 Task: Create a rule when a due date between working days ago is set on a card by me.
Action: Mouse moved to (856, 237)
Screenshot: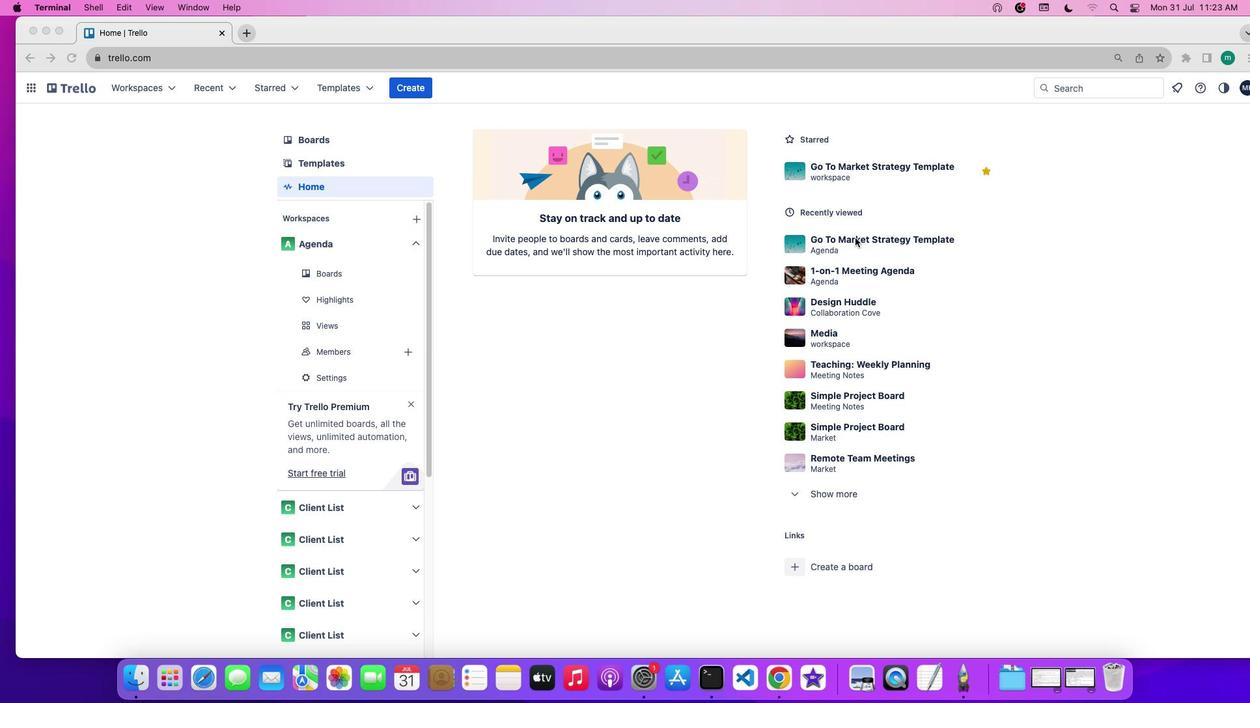 
Action: Mouse pressed left at (856, 237)
Screenshot: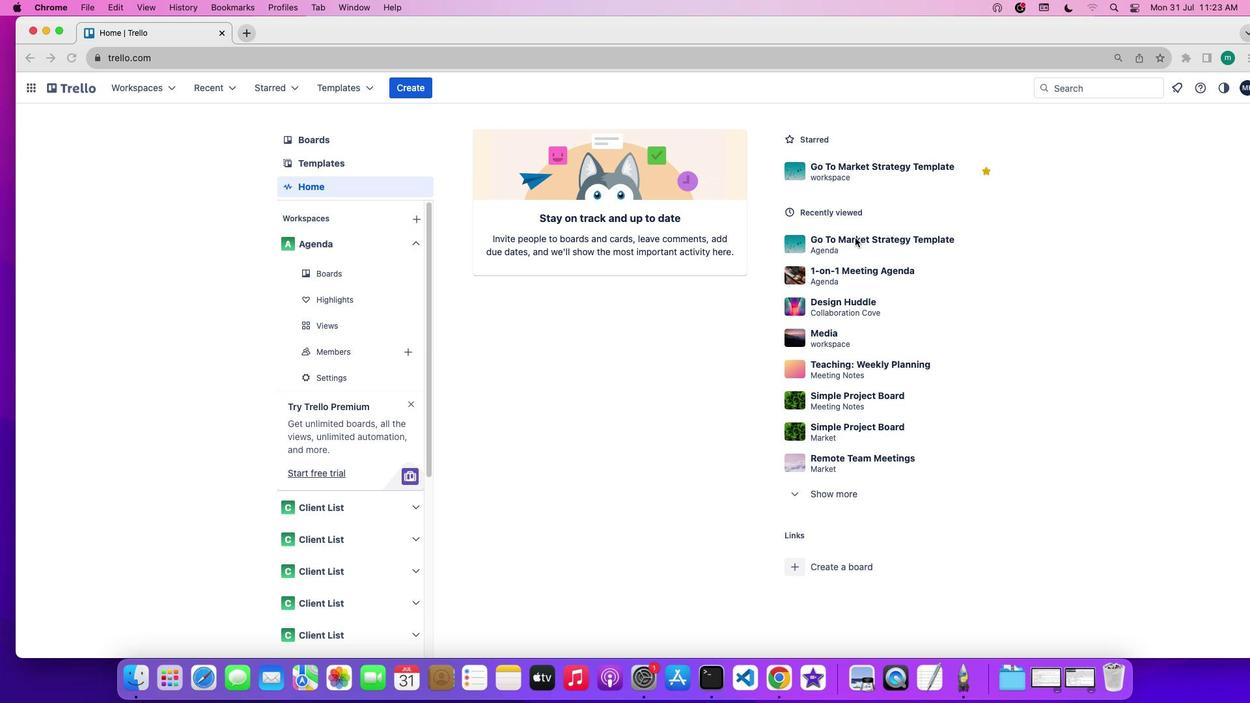 
Action: Mouse pressed left at (856, 237)
Screenshot: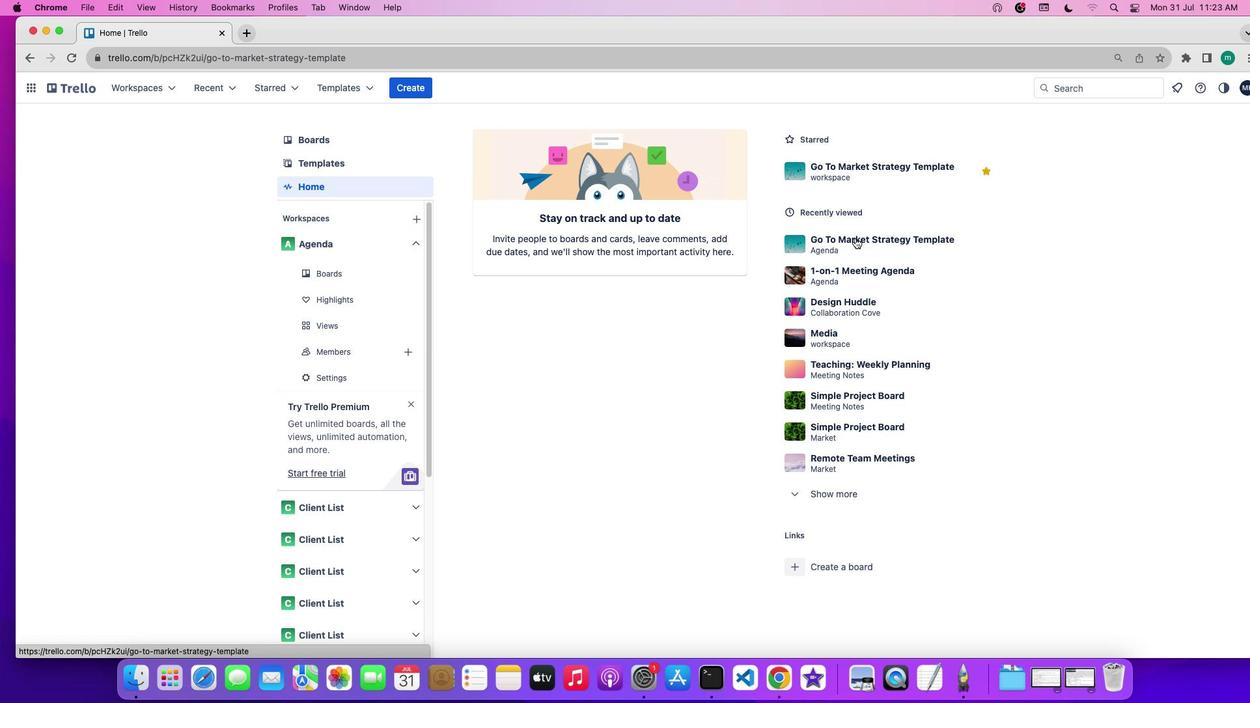 
Action: Mouse moved to (1078, 272)
Screenshot: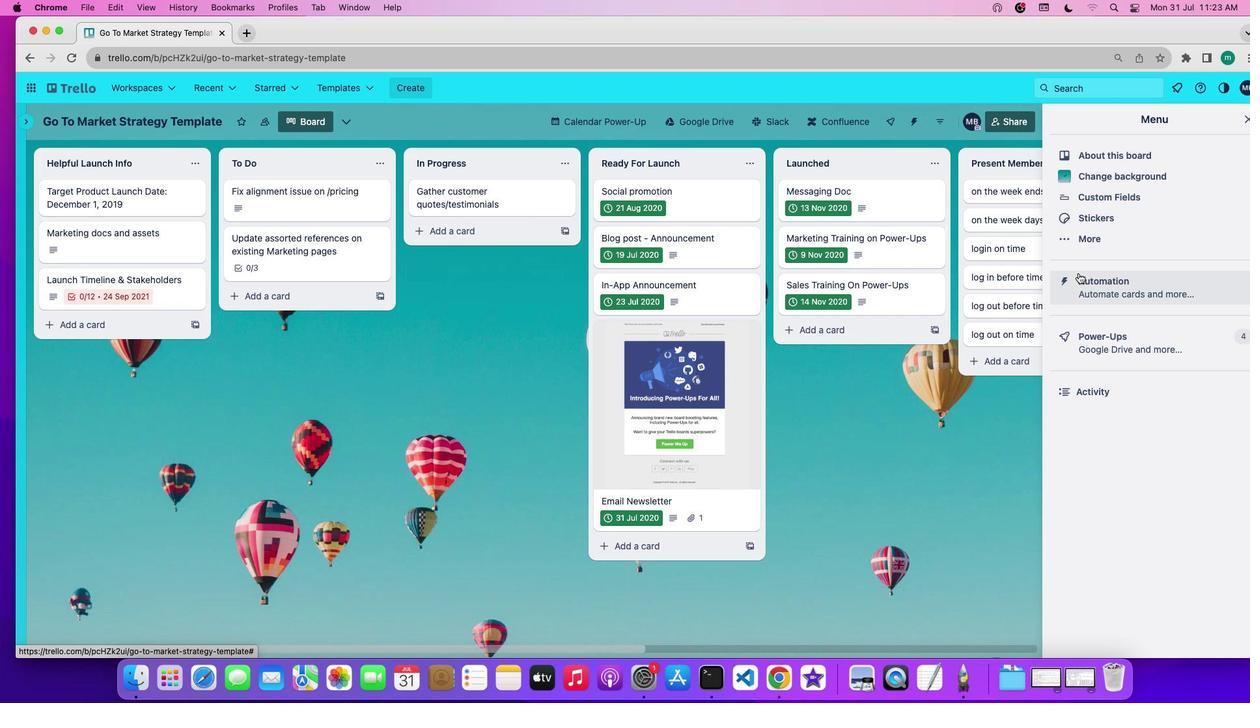 
Action: Mouse pressed left at (1078, 272)
Screenshot: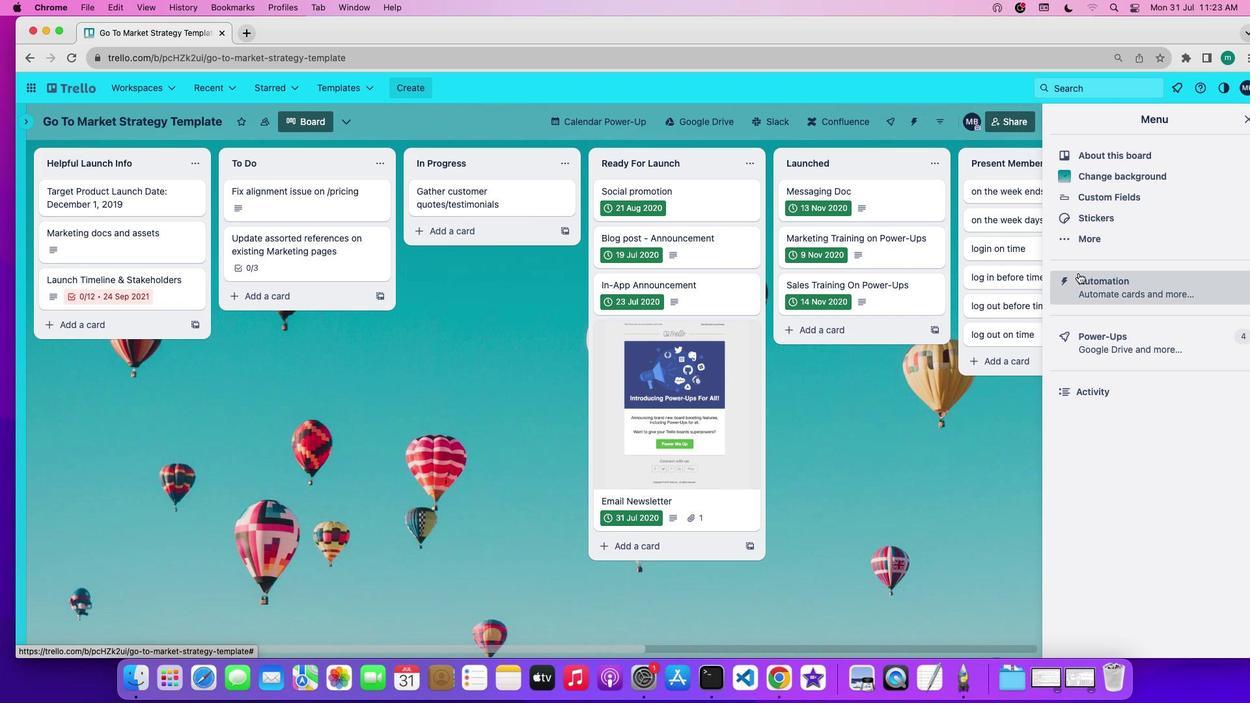 
Action: Mouse moved to (106, 231)
Screenshot: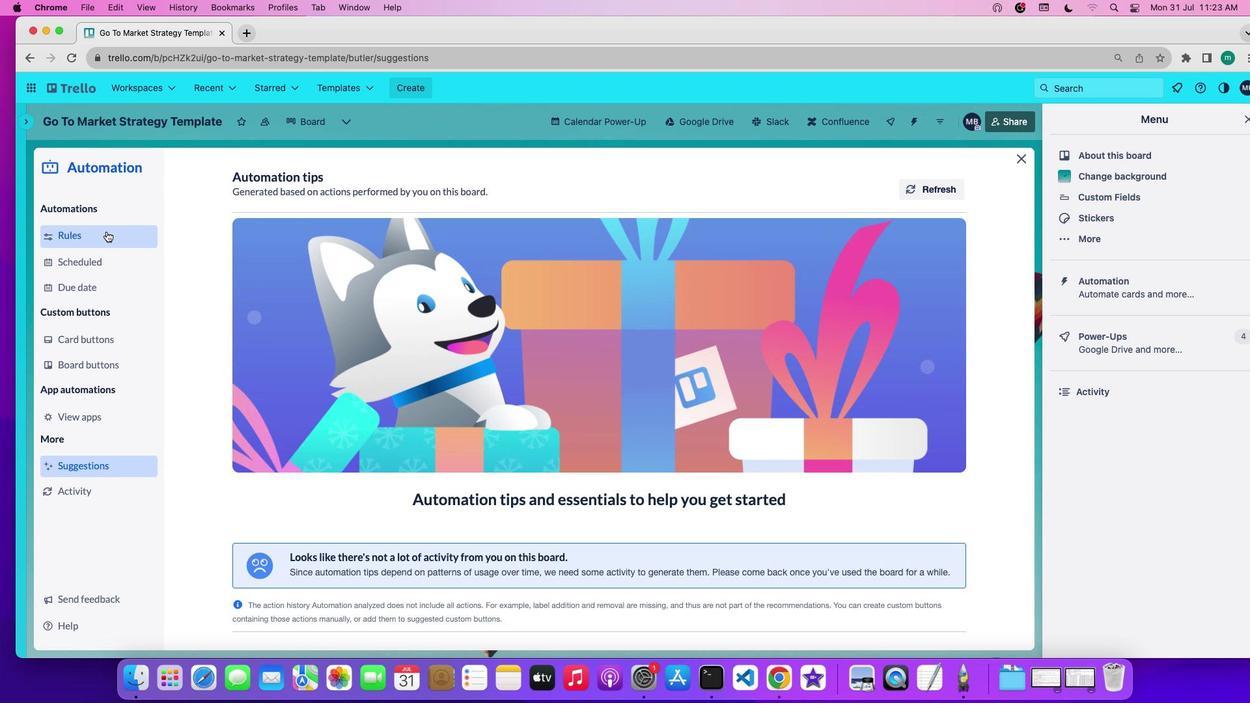 
Action: Mouse pressed left at (106, 231)
Screenshot: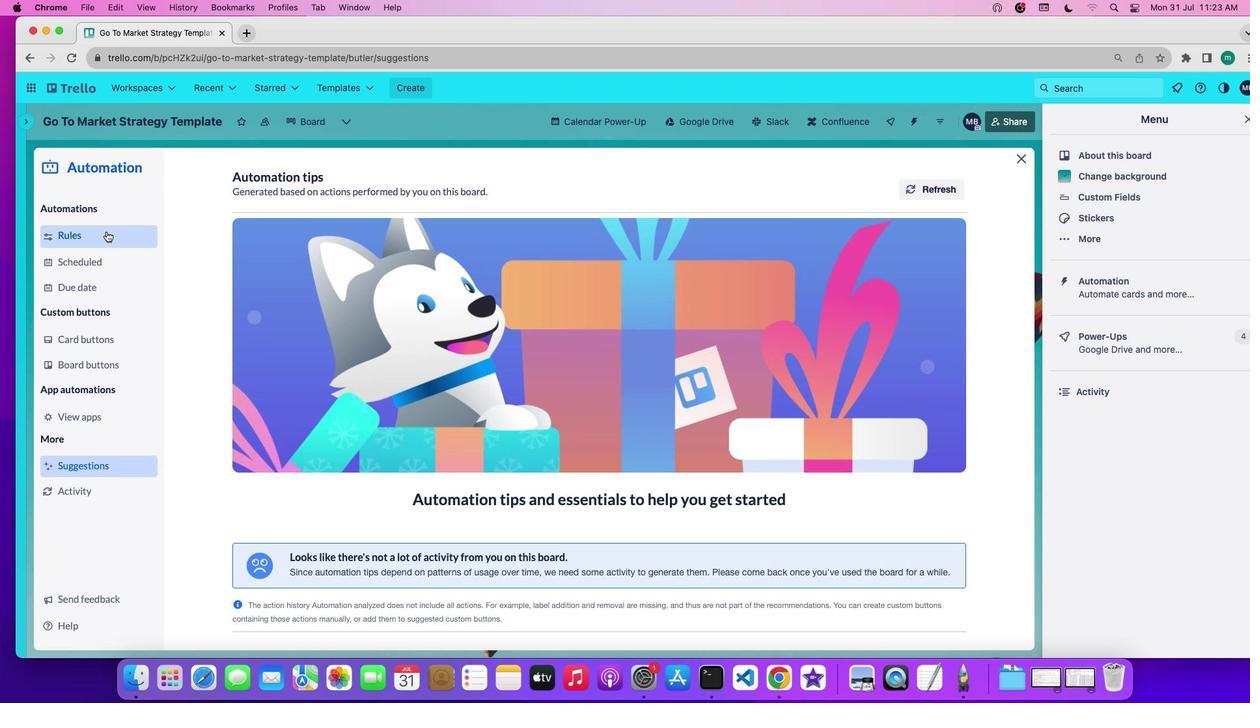 
Action: Mouse moved to (308, 461)
Screenshot: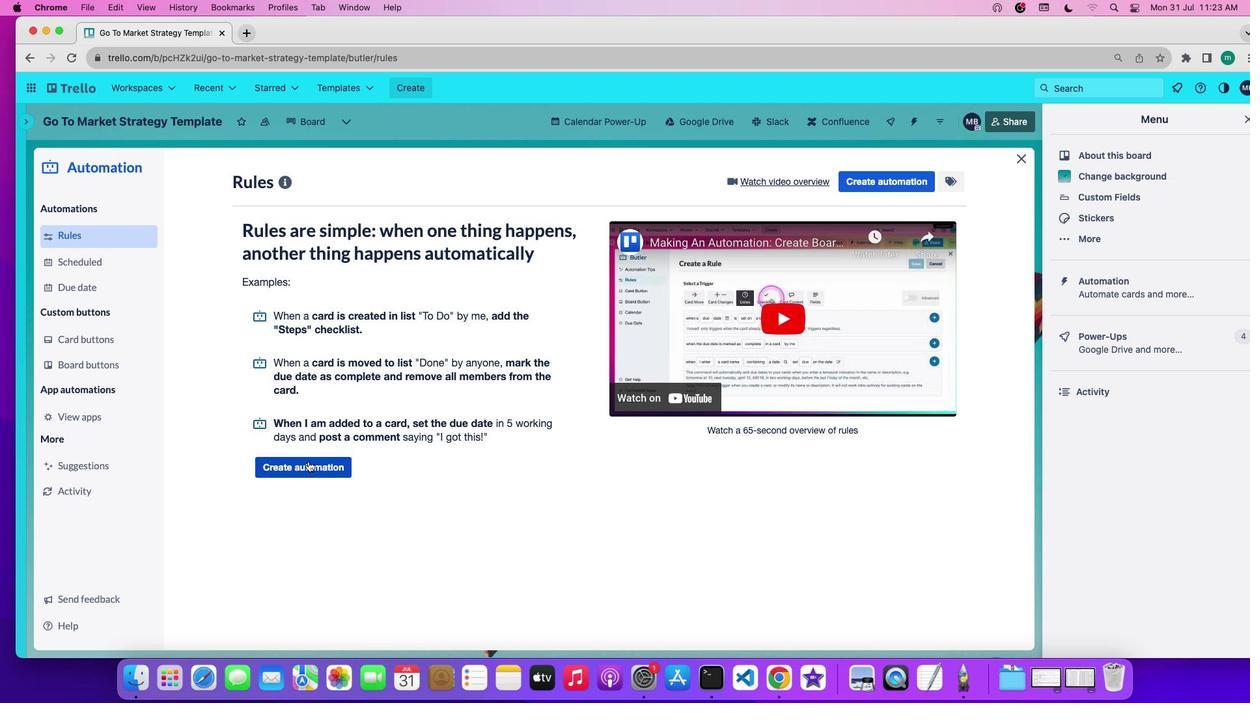 
Action: Mouse pressed left at (308, 461)
Screenshot: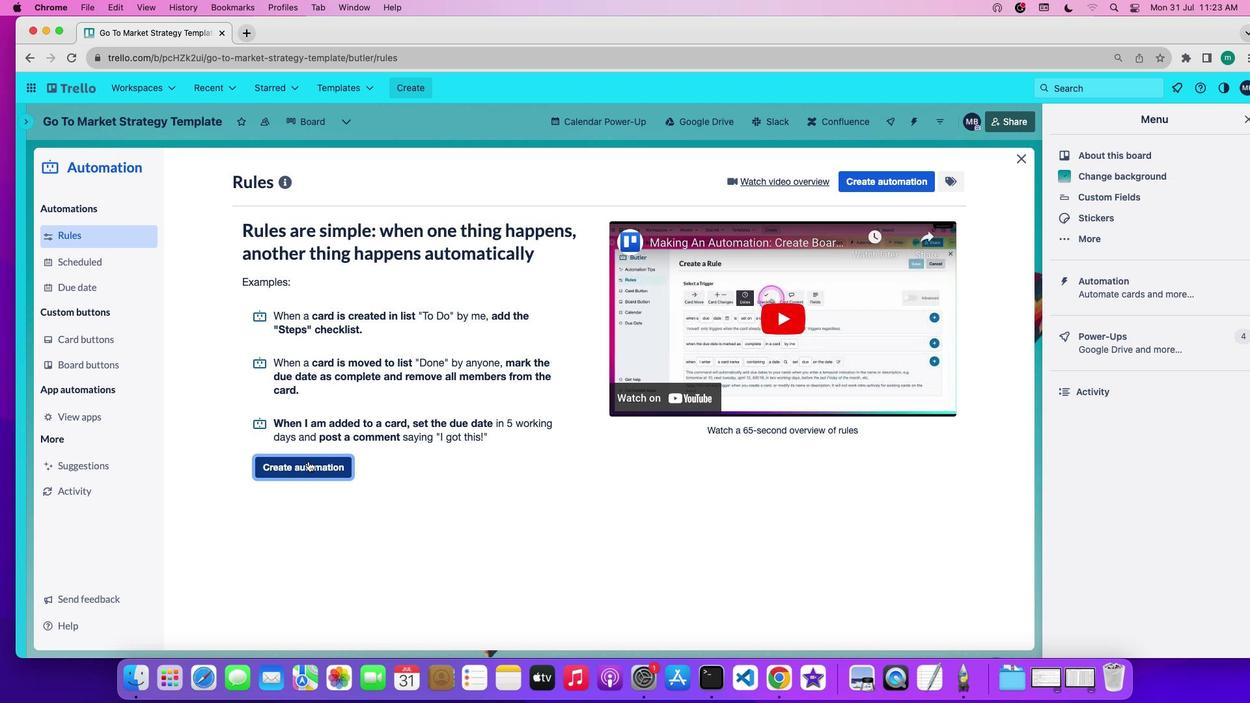 
Action: Mouse moved to (554, 311)
Screenshot: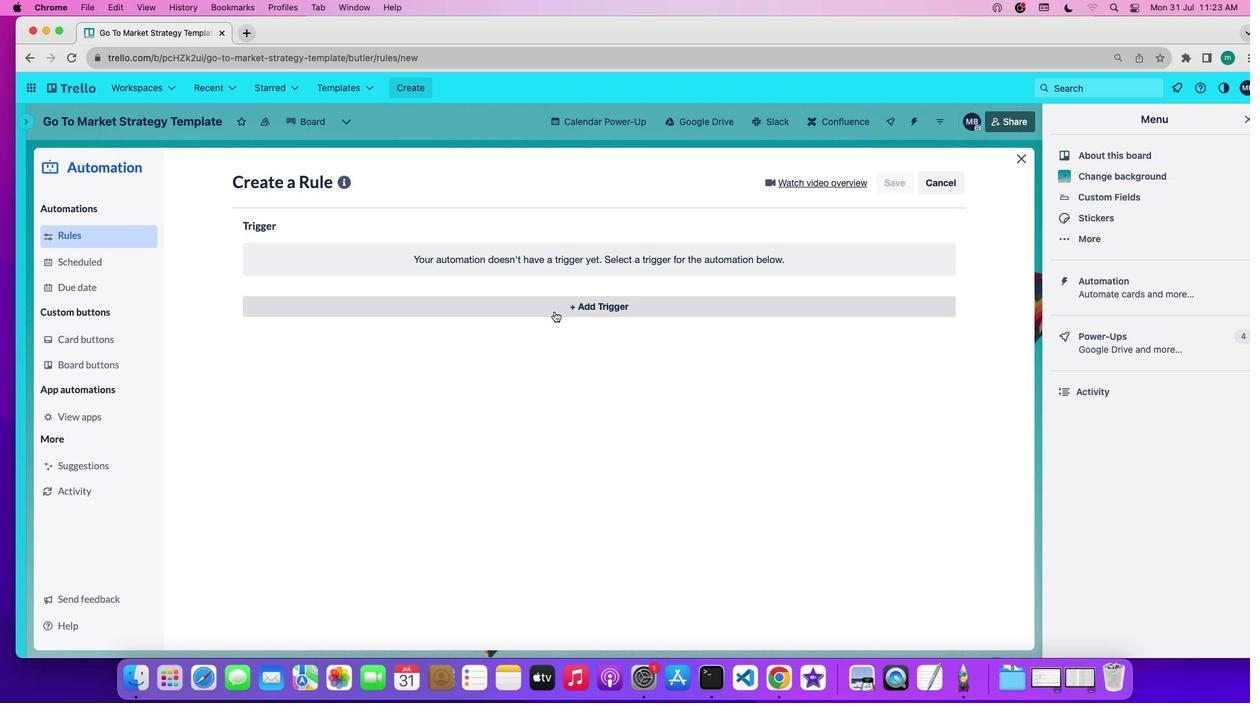 
Action: Mouse pressed left at (554, 311)
Screenshot: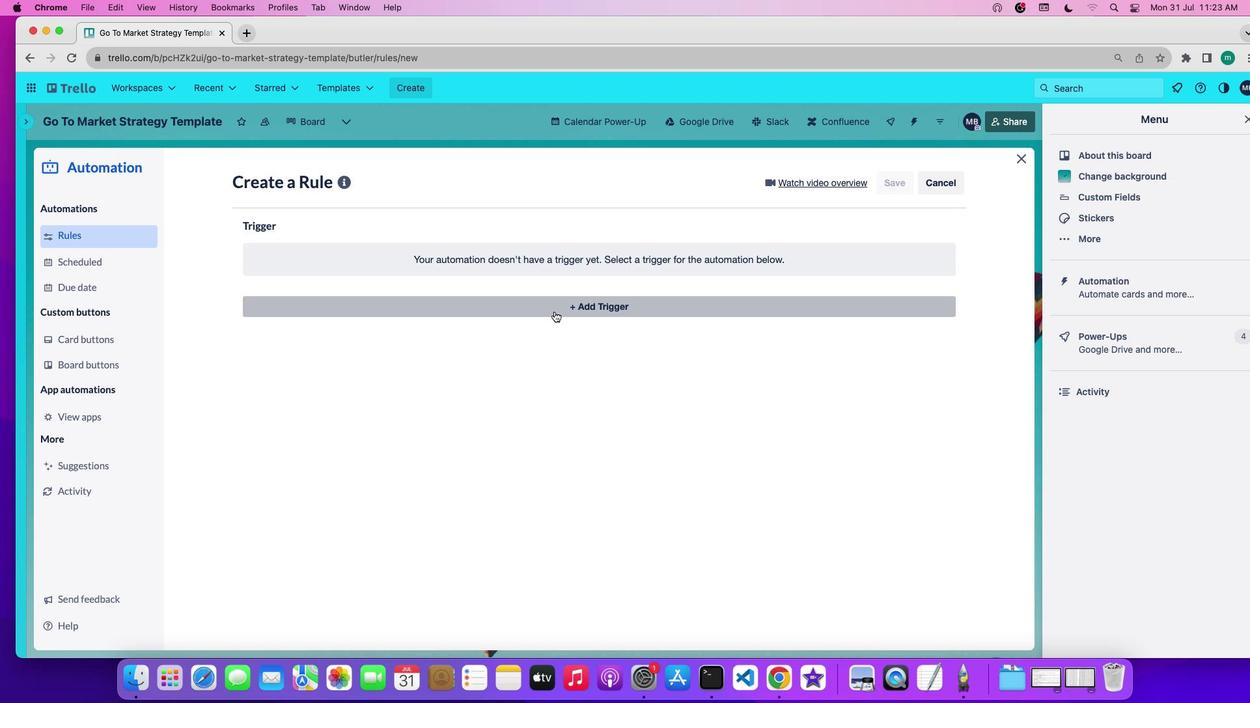 
Action: Mouse moved to (388, 343)
Screenshot: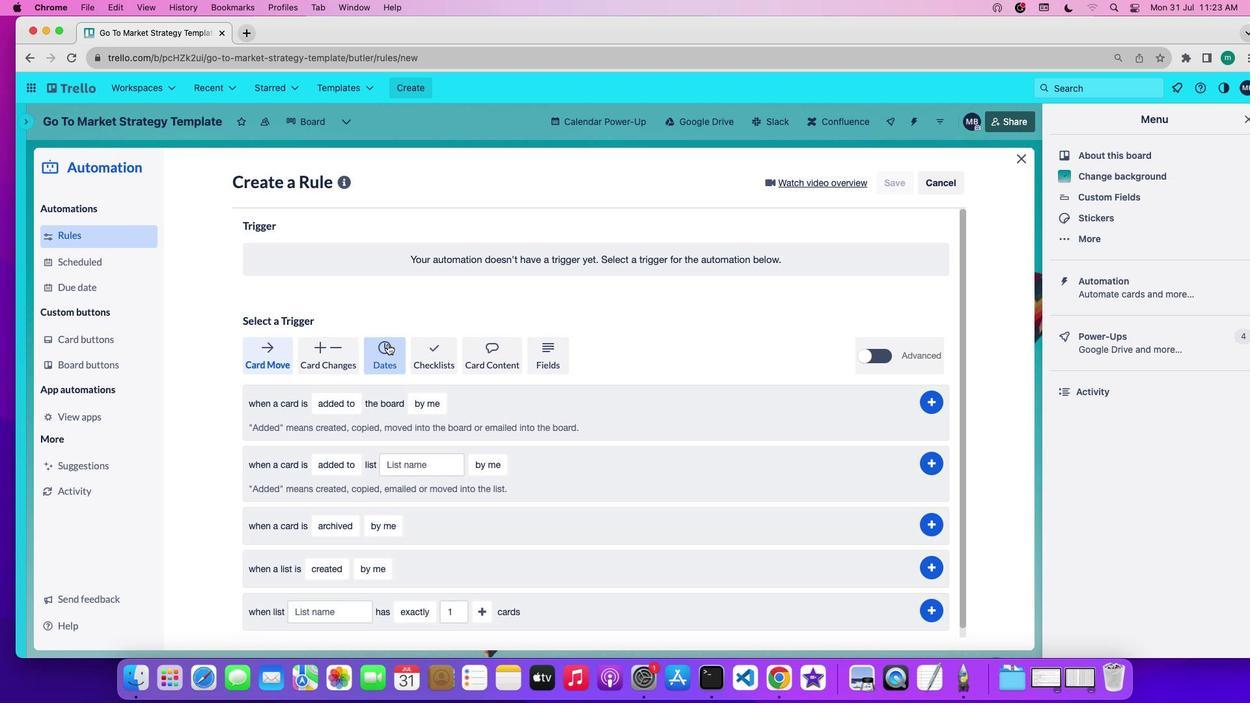 
Action: Mouse pressed left at (388, 343)
Screenshot: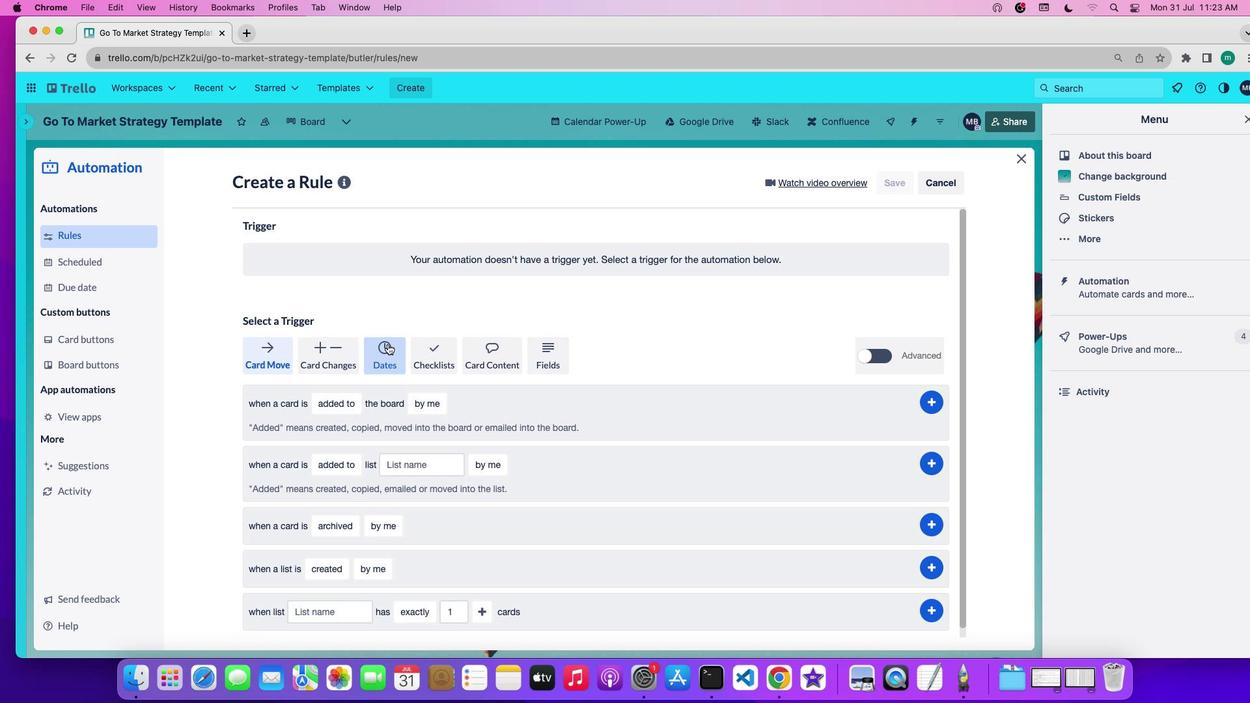 
Action: Mouse moved to (299, 398)
Screenshot: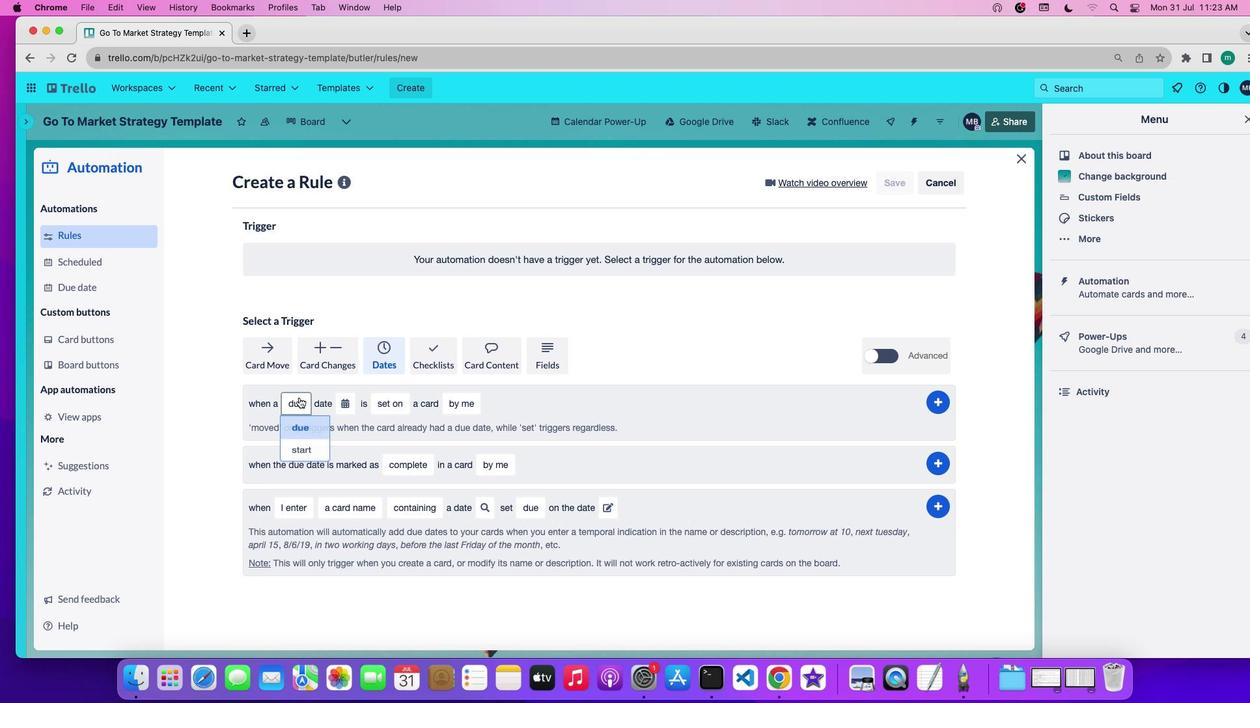 
Action: Mouse pressed left at (299, 398)
Screenshot: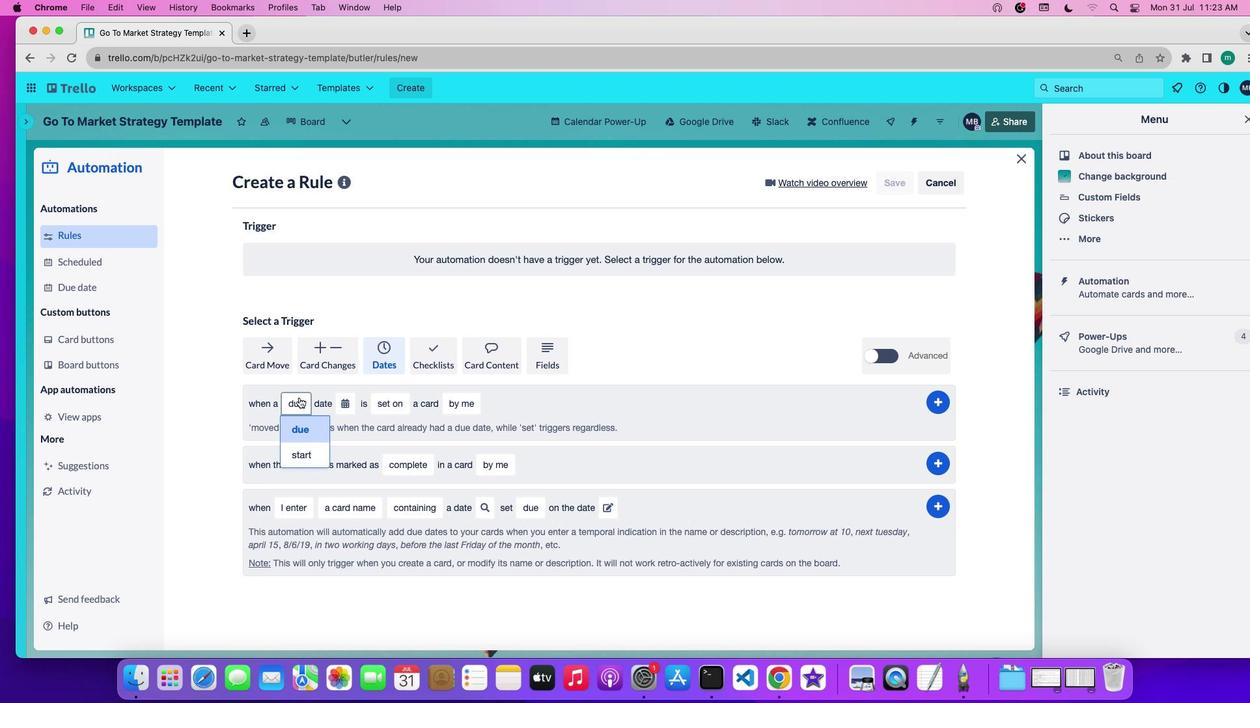 
Action: Mouse moved to (302, 430)
Screenshot: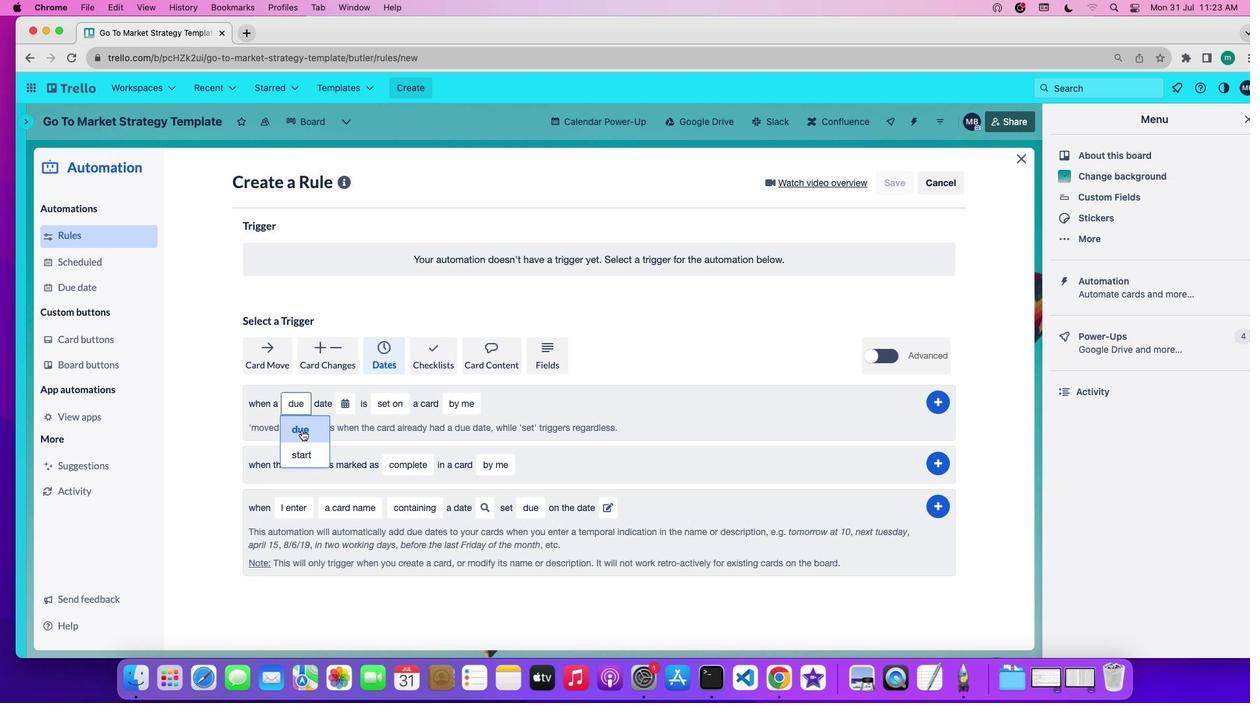 
Action: Mouse pressed left at (302, 430)
Screenshot: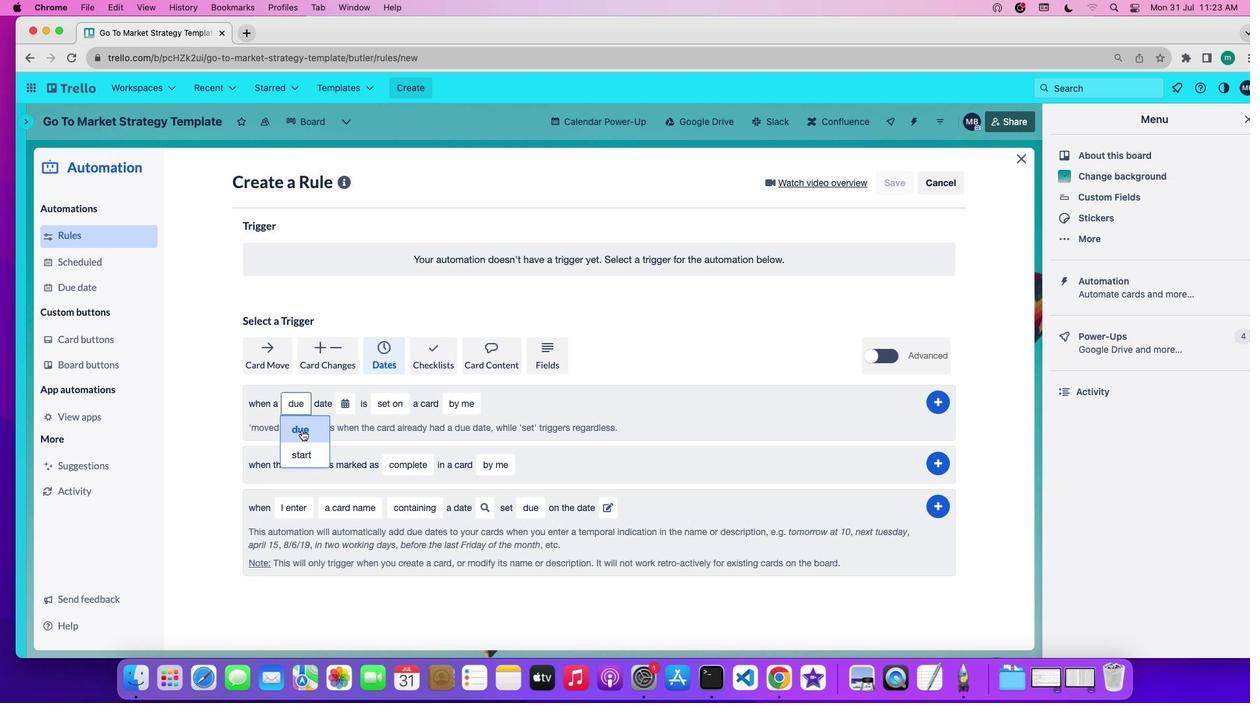 
Action: Mouse moved to (342, 405)
Screenshot: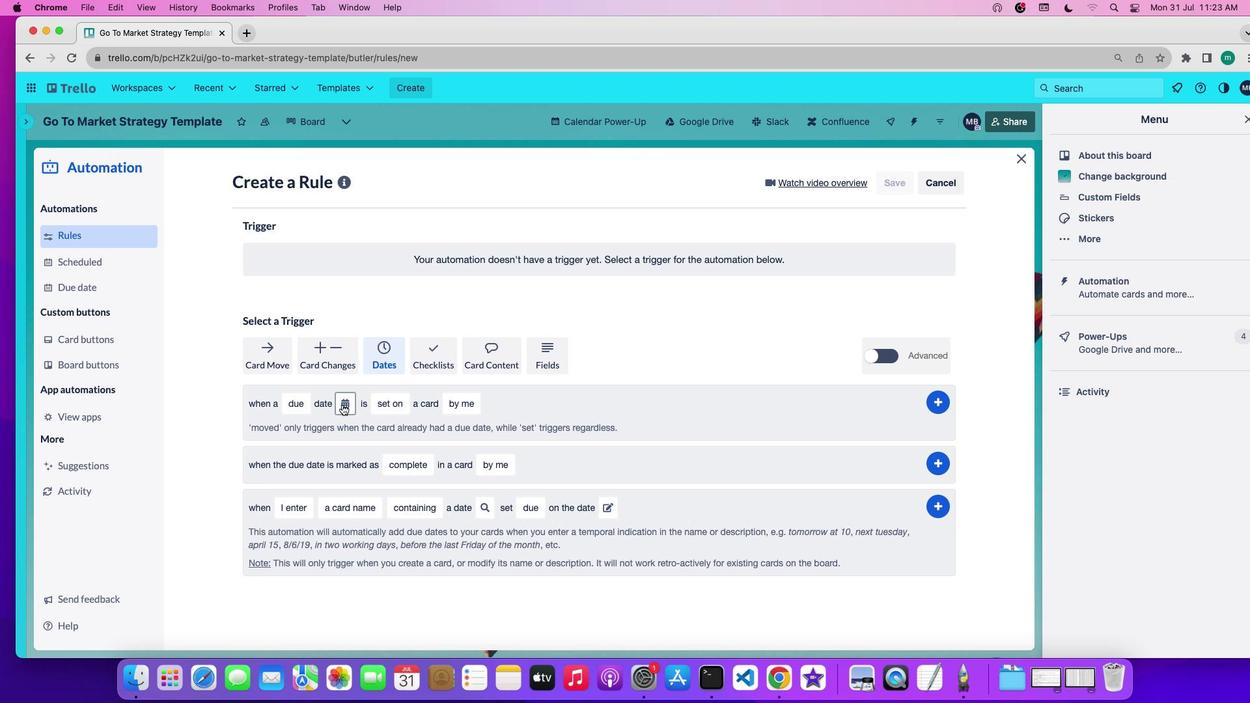 
Action: Mouse pressed left at (342, 405)
Screenshot: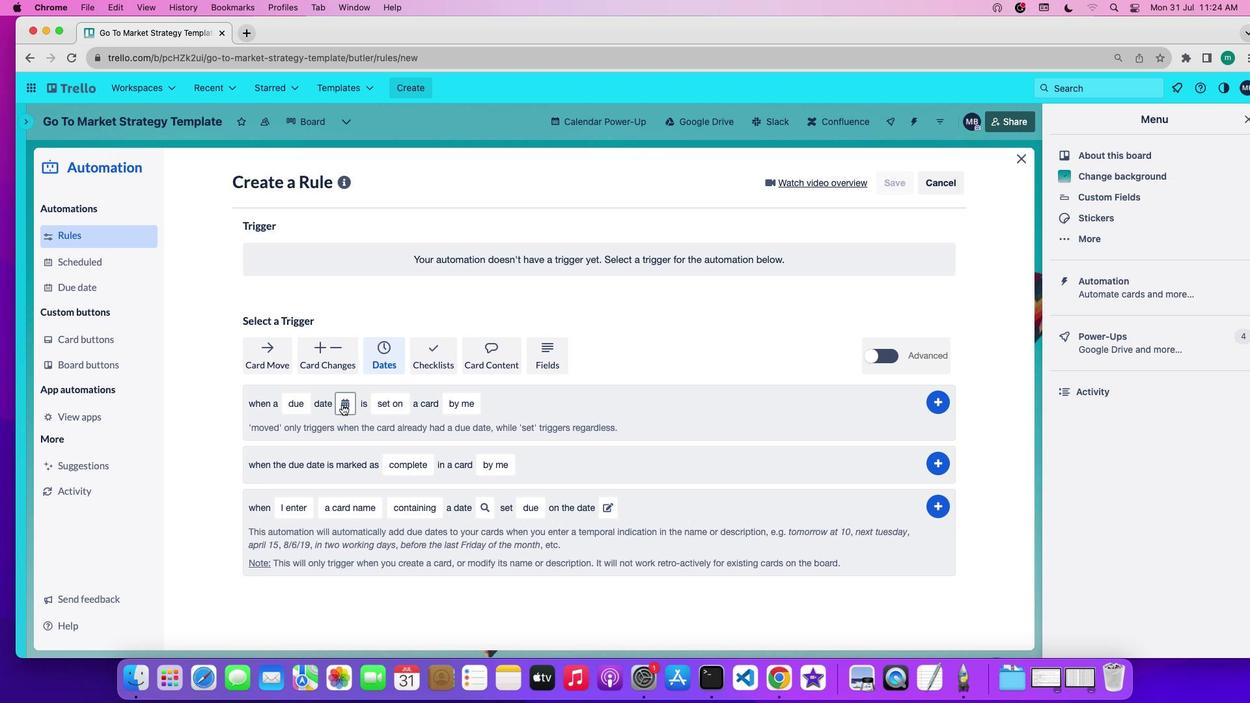 
Action: Mouse moved to (376, 580)
Screenshot: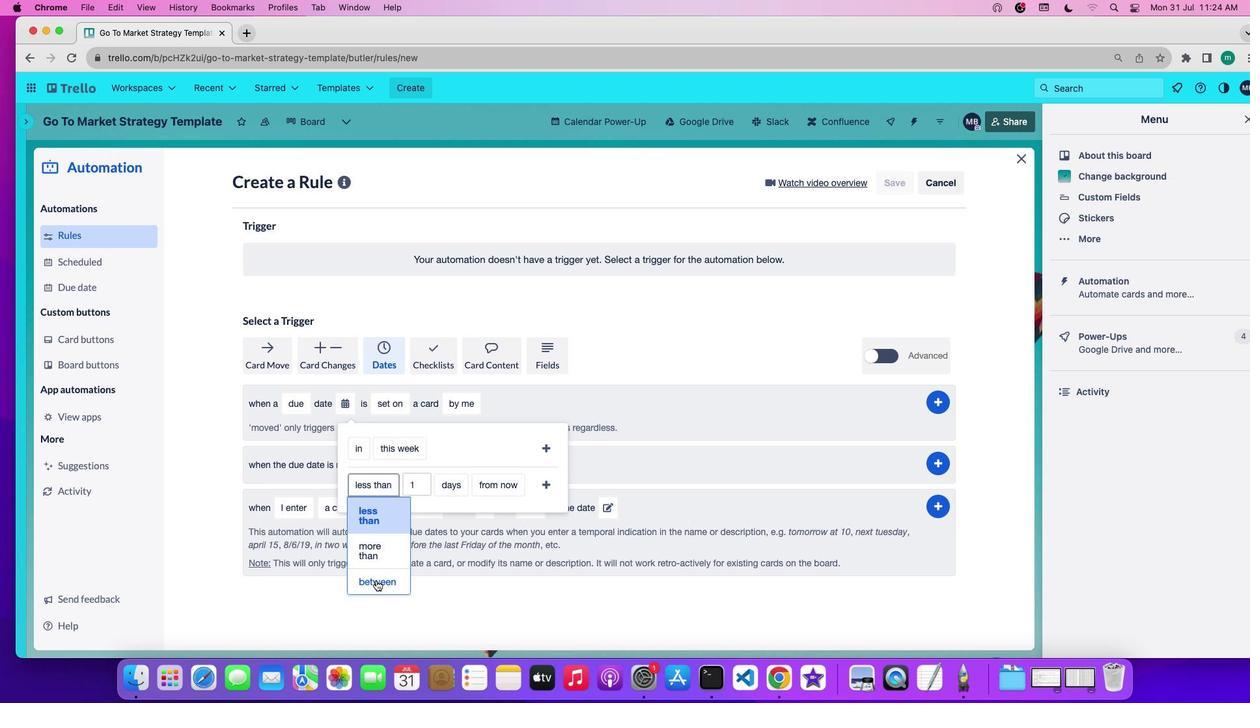 
Action: Mouse pressed left at (376, 580)
Screenshot: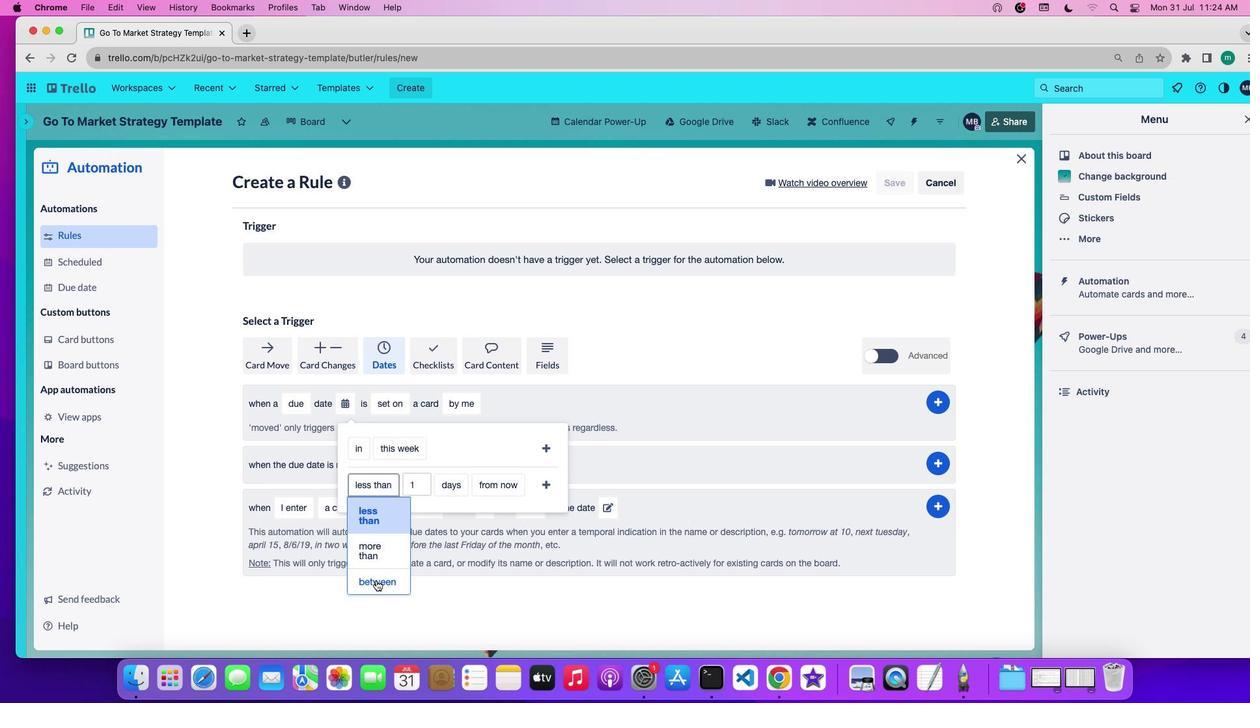 
Action: Mouse moved to (504, 489)
Screenshot: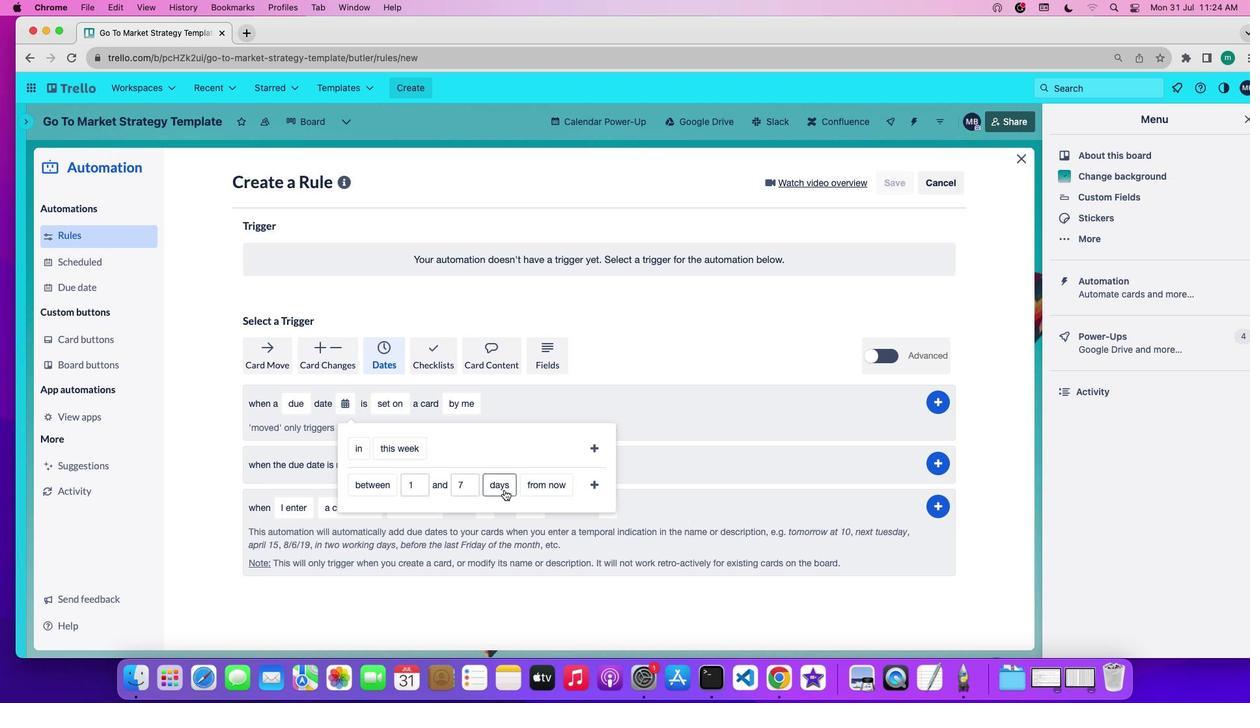 
Action: Mouse pressed left at (504, 489)
Screenshot: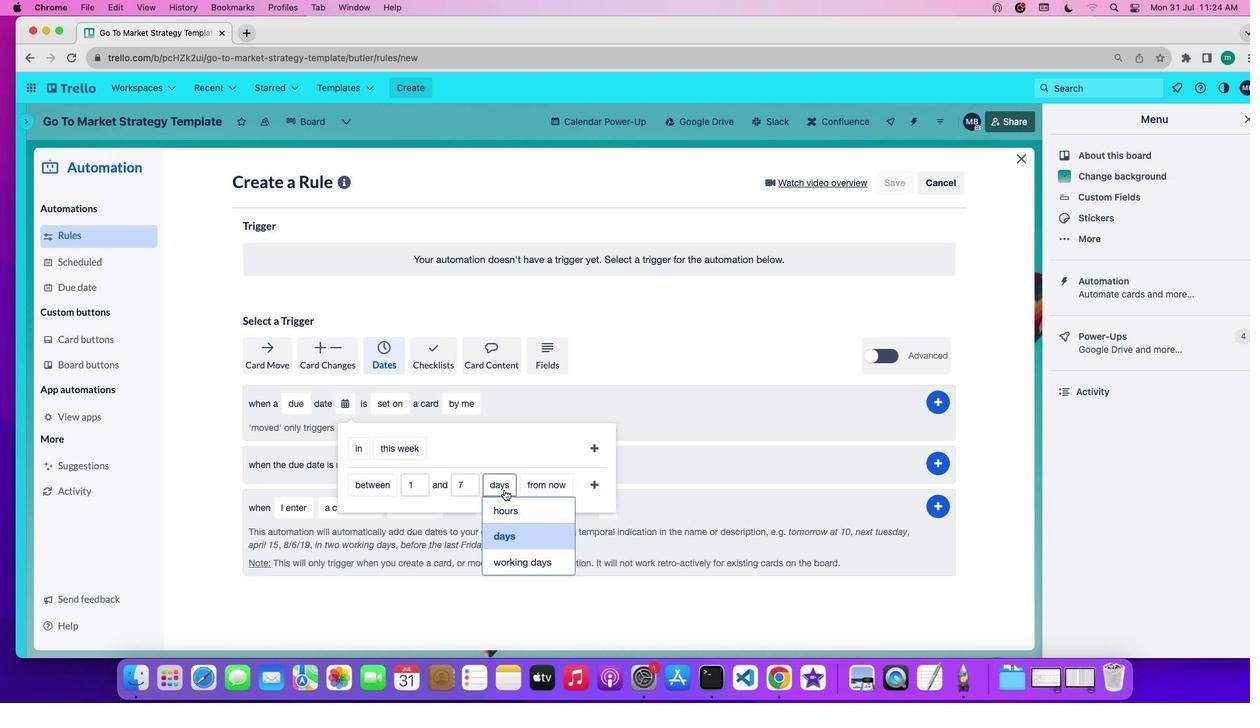 
Action: Mouse moved to (513, 542)
Screenshot: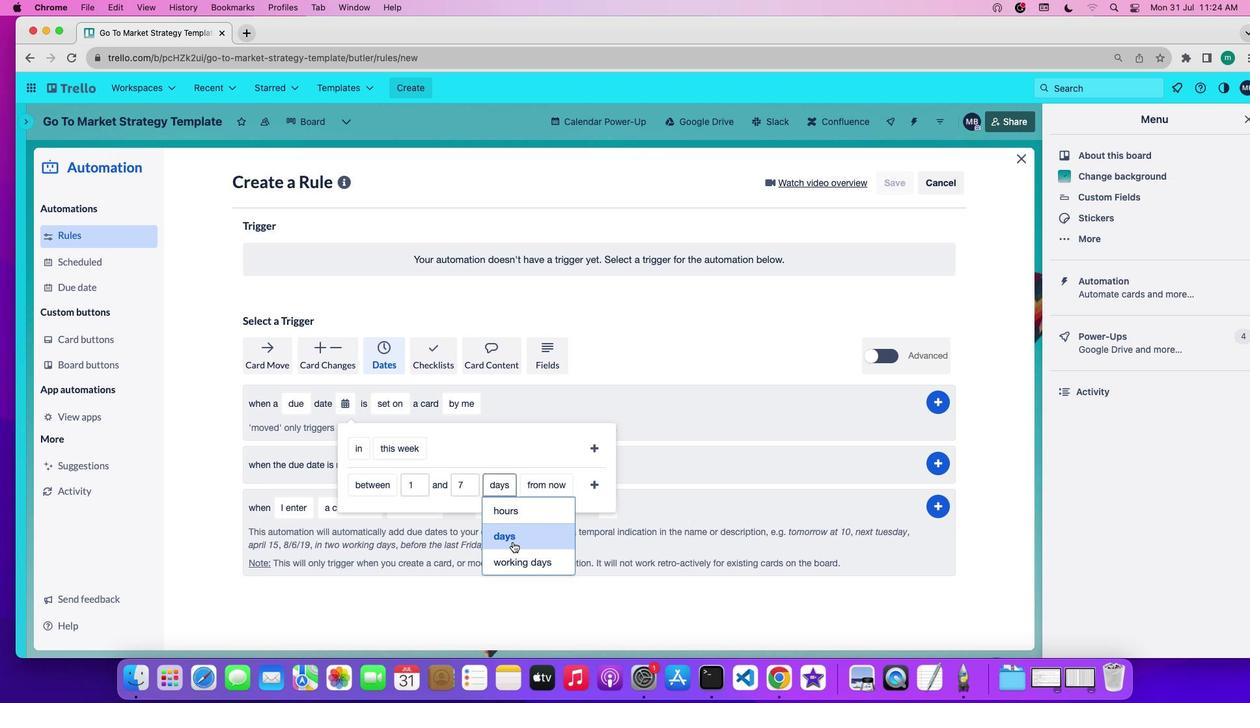 
Action: Mouse pressed left at (513, 542)
Screenshot: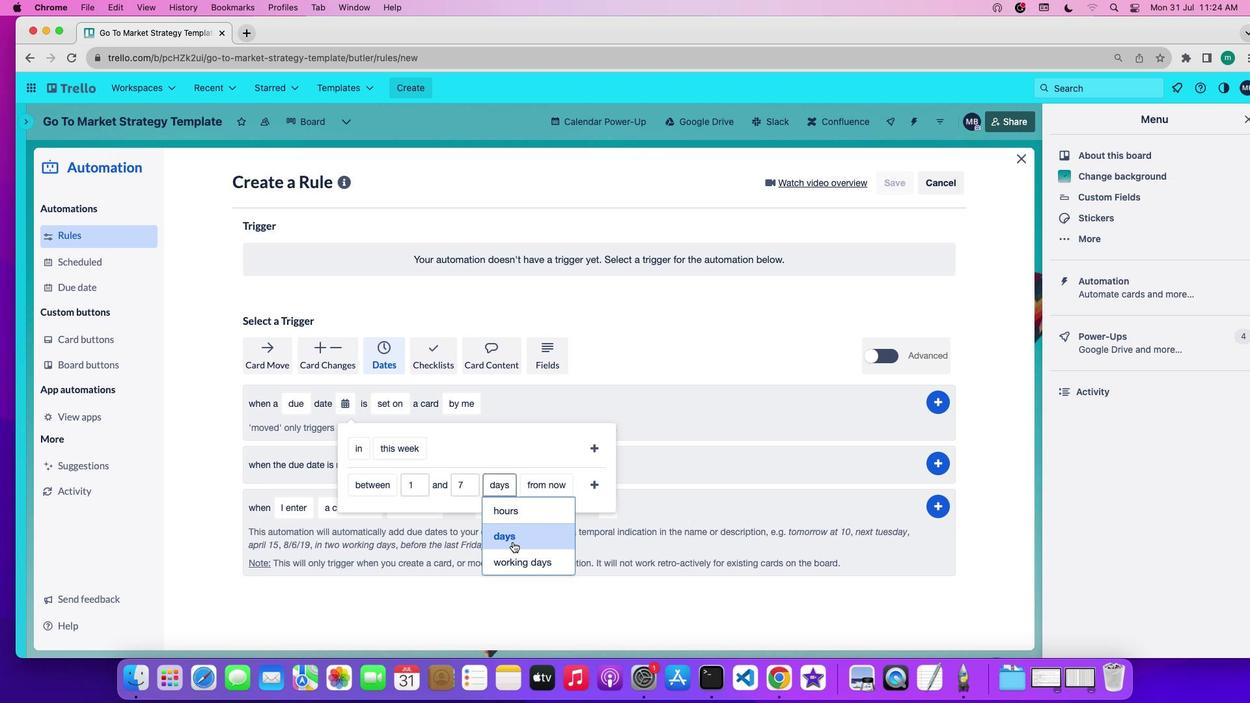 
Action: Mouse moved to (542, 490)
Screenshot: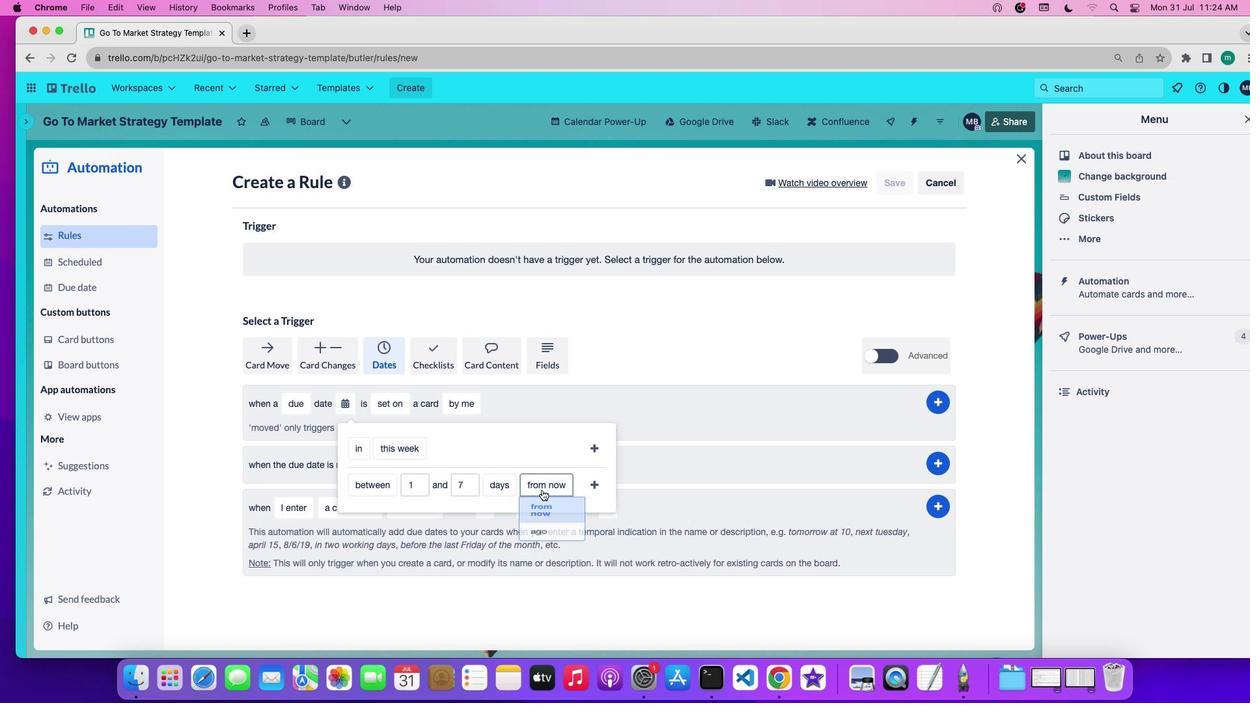 
Action: Mouse pressed left at (542, 490)
Screenshot: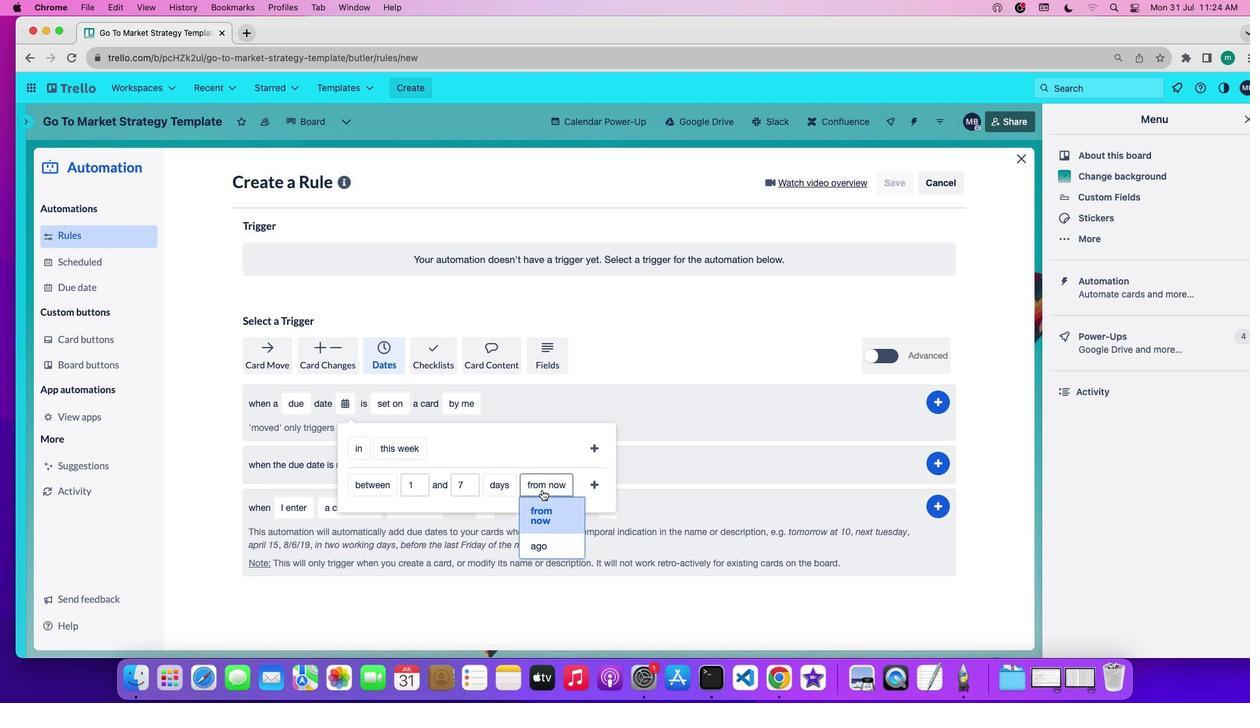 
Action: Mouse moved to (542, 547)
Screenshot: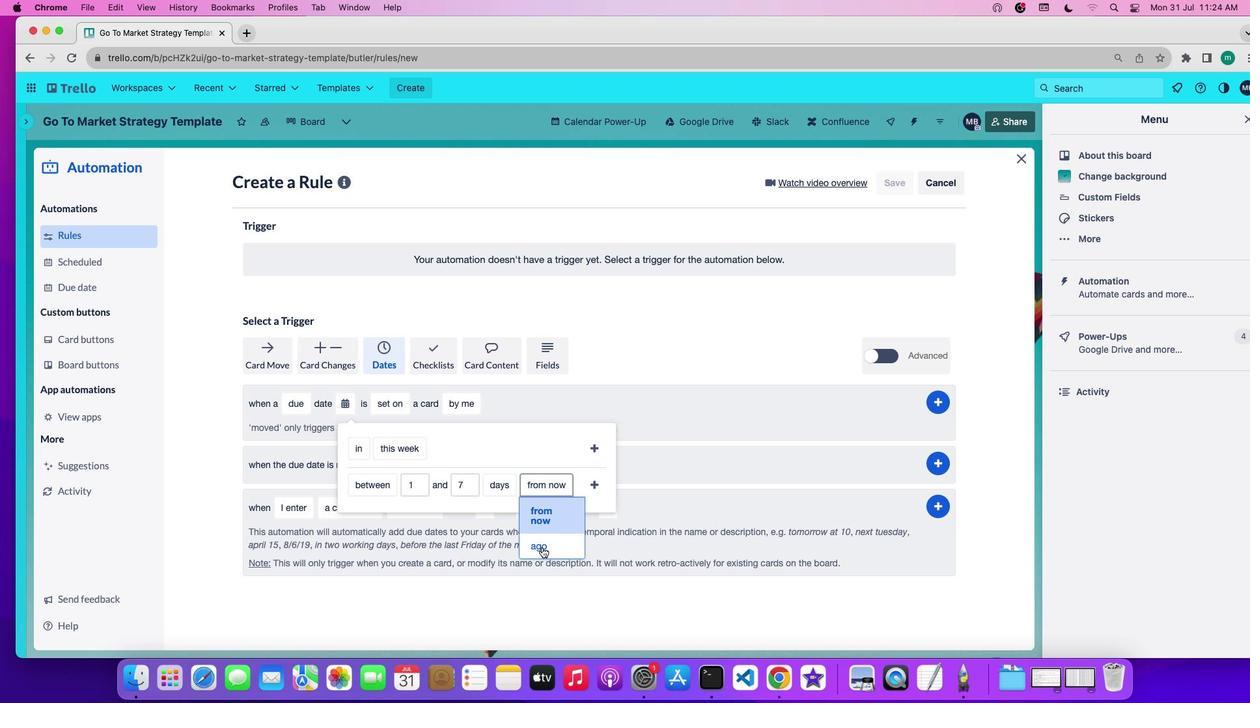 
Action: Mouse pressed left at (542, 547)
Screenshot: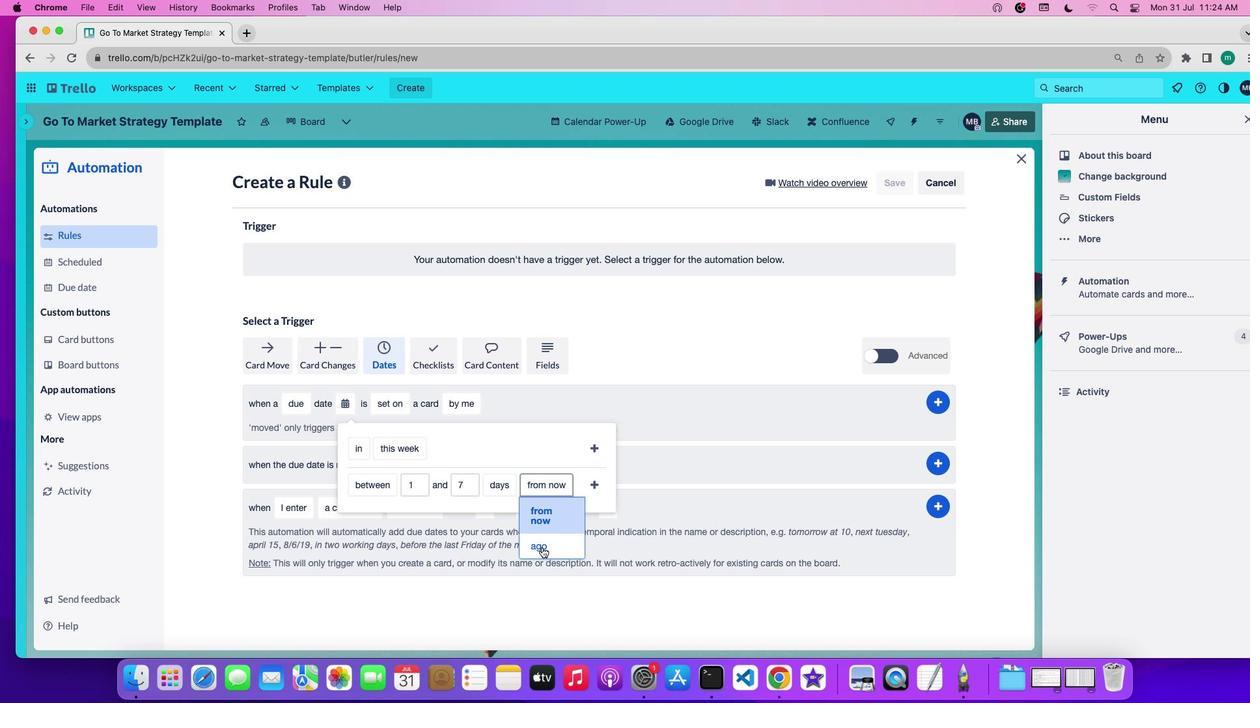 
Action: Mouse moved to (573, 480)
Screenshot: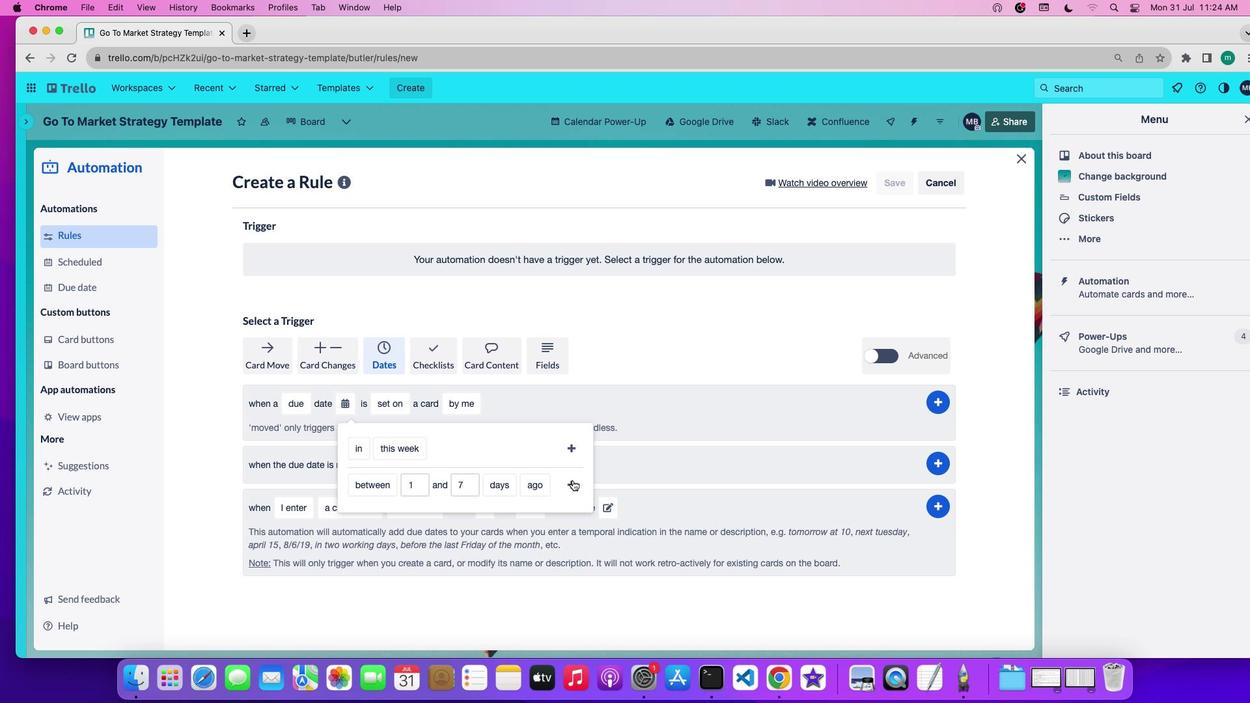 
Action: Mouse pressed left at (573, 480)
Screenshot: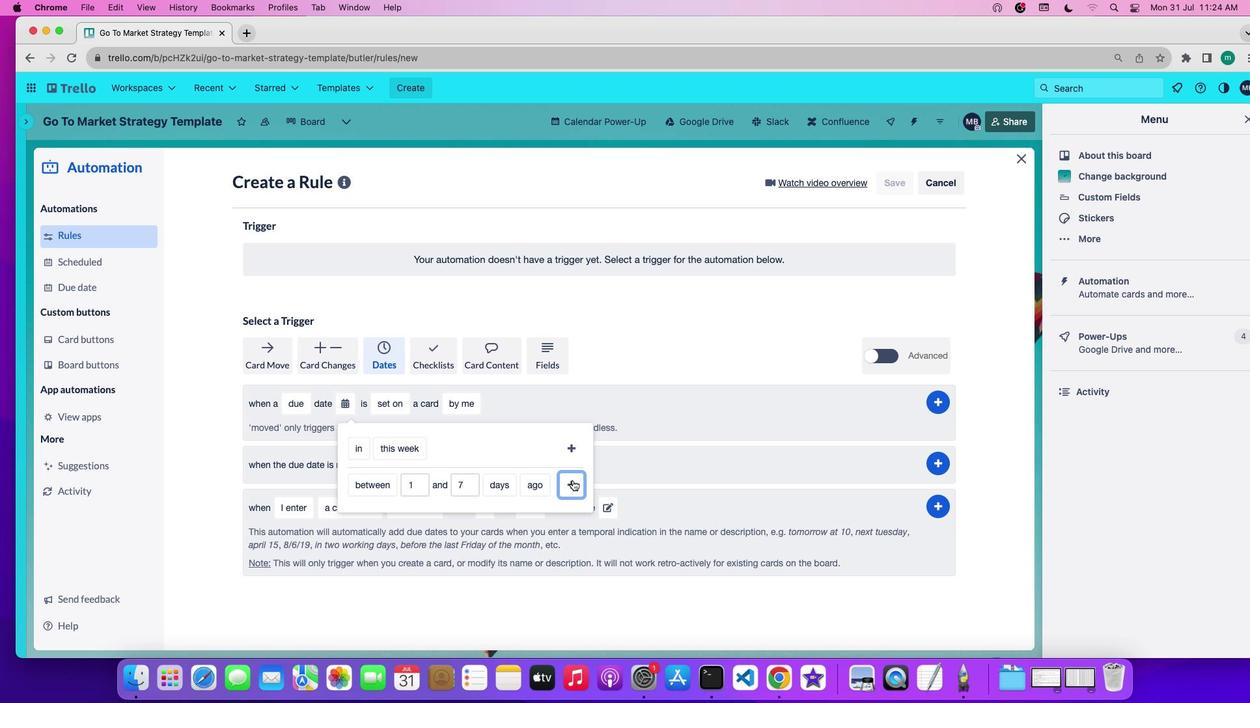 
Action: Mouse moved to (509, 407)
Screenshot: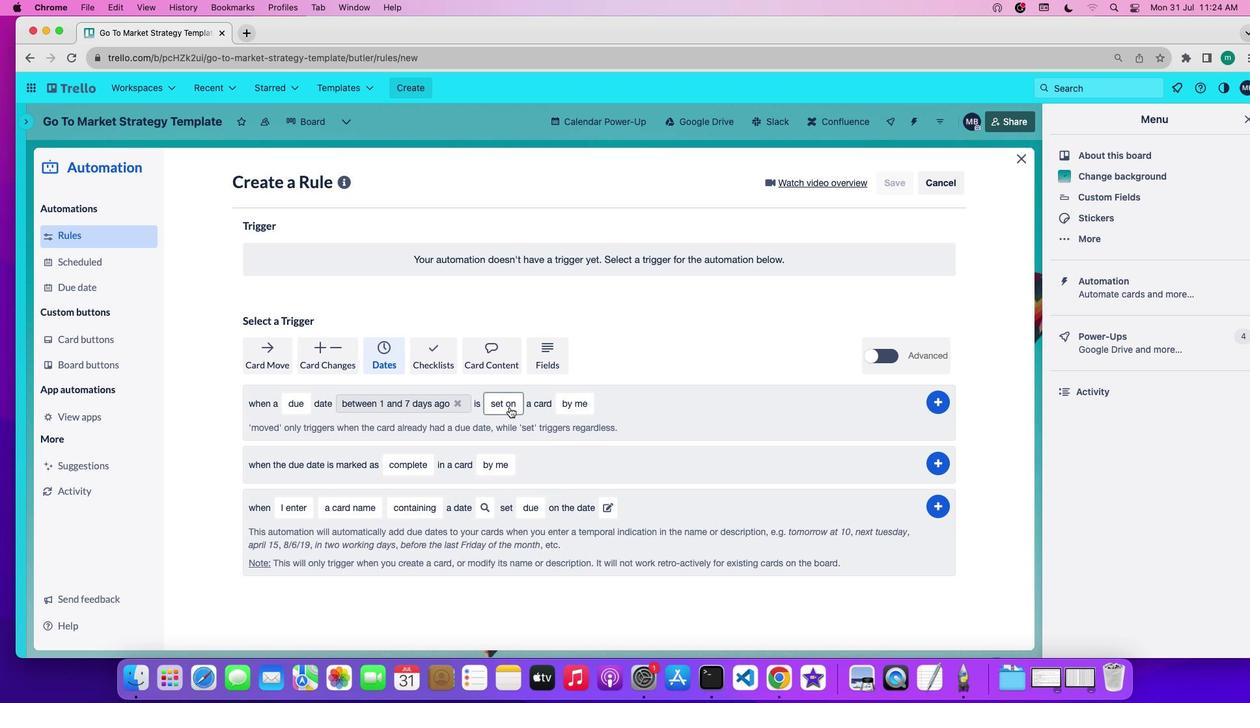 
Action: Mouse pressed left at (509, 407)
Screenshot: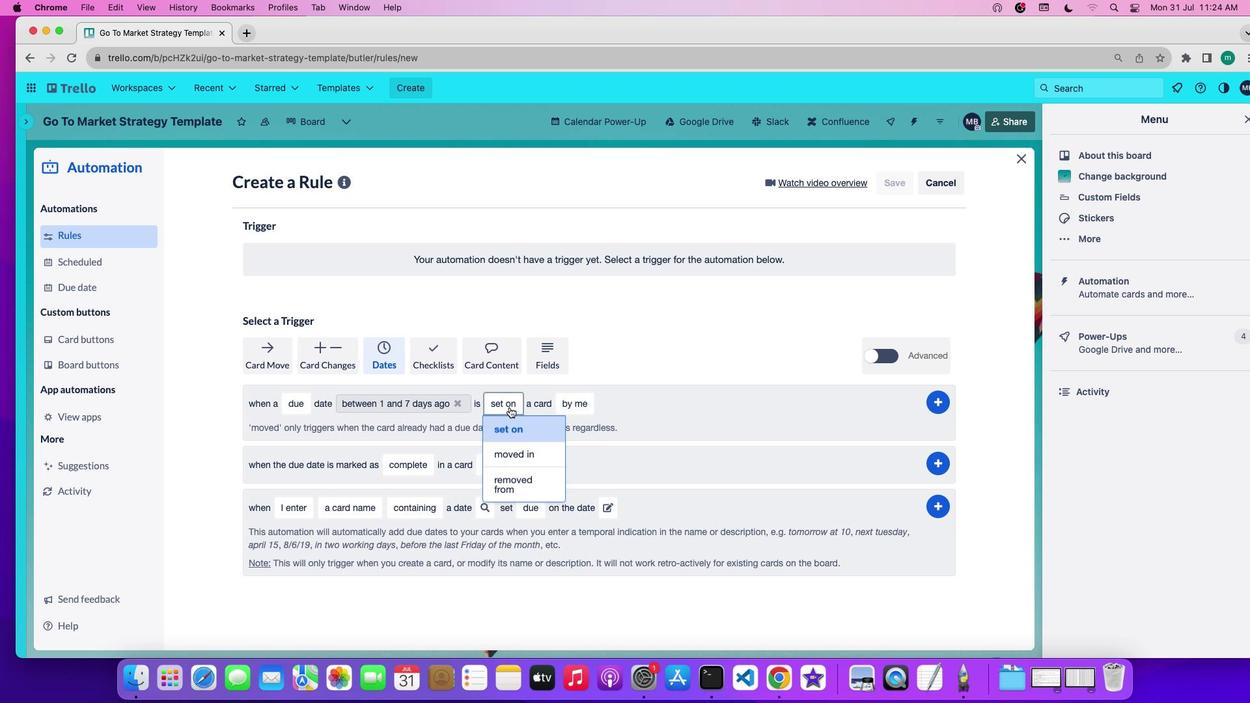 
Action: Mouse moved to (508, 424)
Screenshot: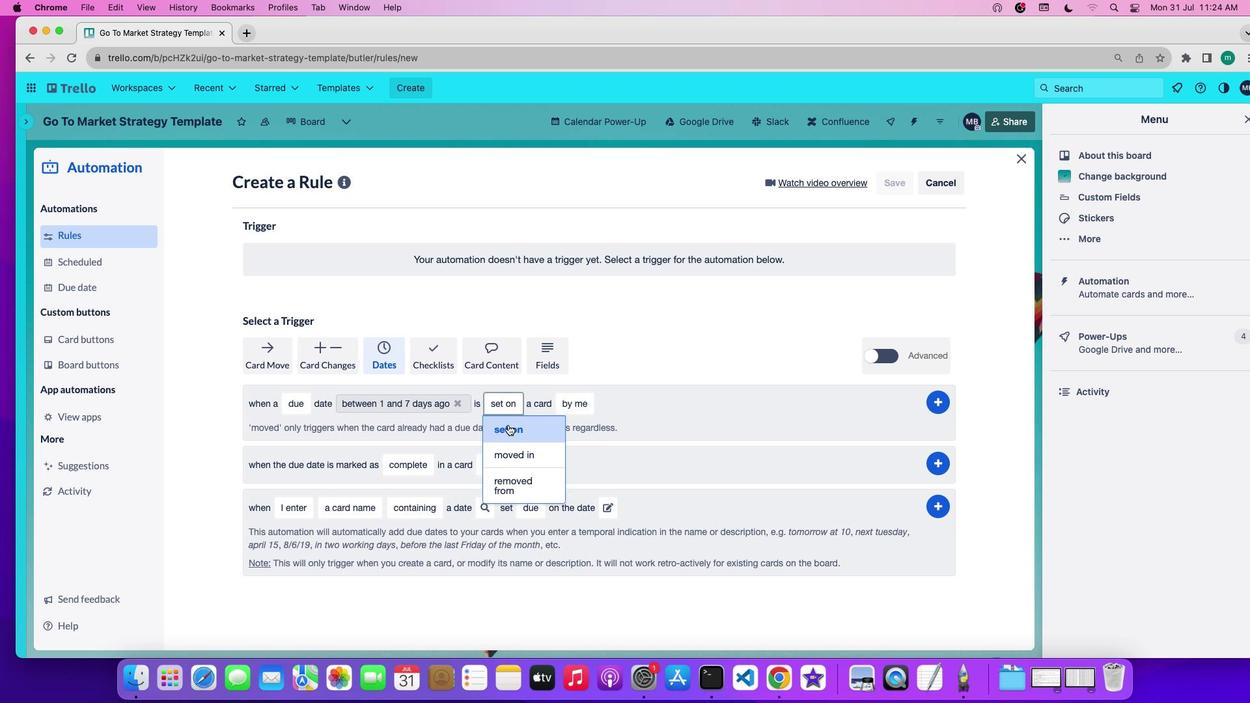 
Action: Mouse pressed left at (508, 424)
Screenshot: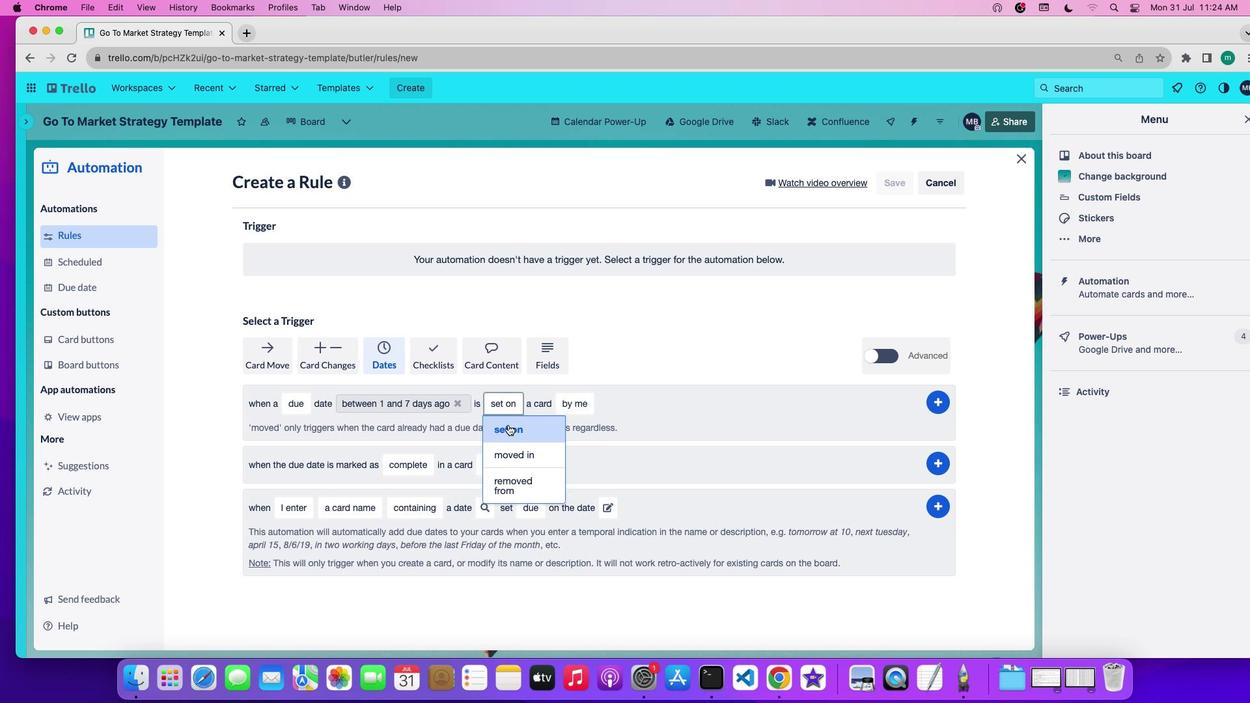 
Action: Mouse moved to (571, 402)
Screenshot: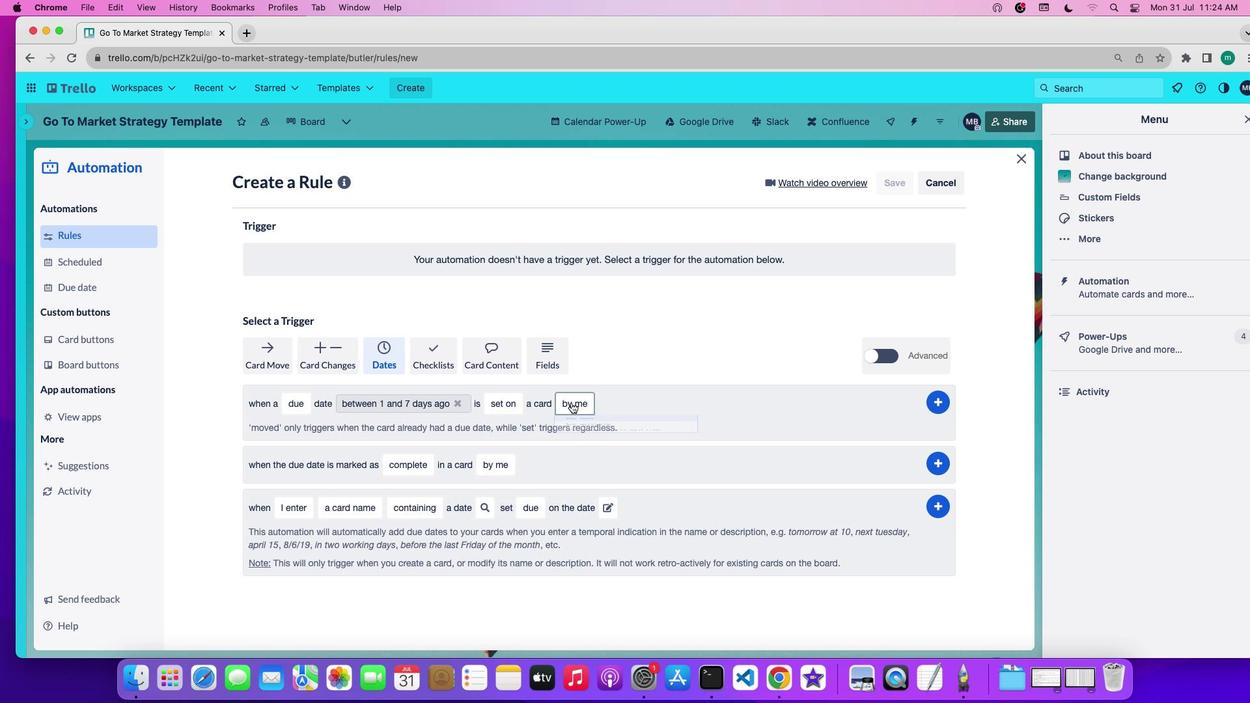 
Action: Mouse pressed left at (571, 402)
Screenshot: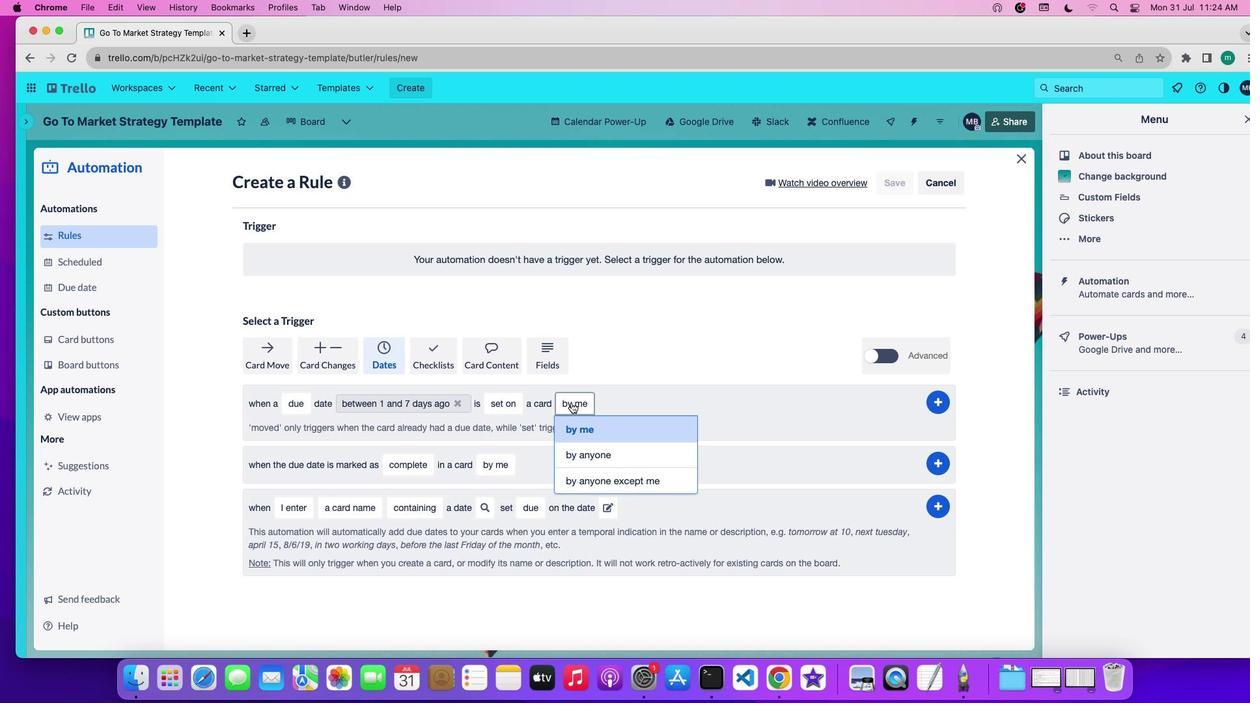 
Action: Mouse moved to (583, 422)
Screenshot: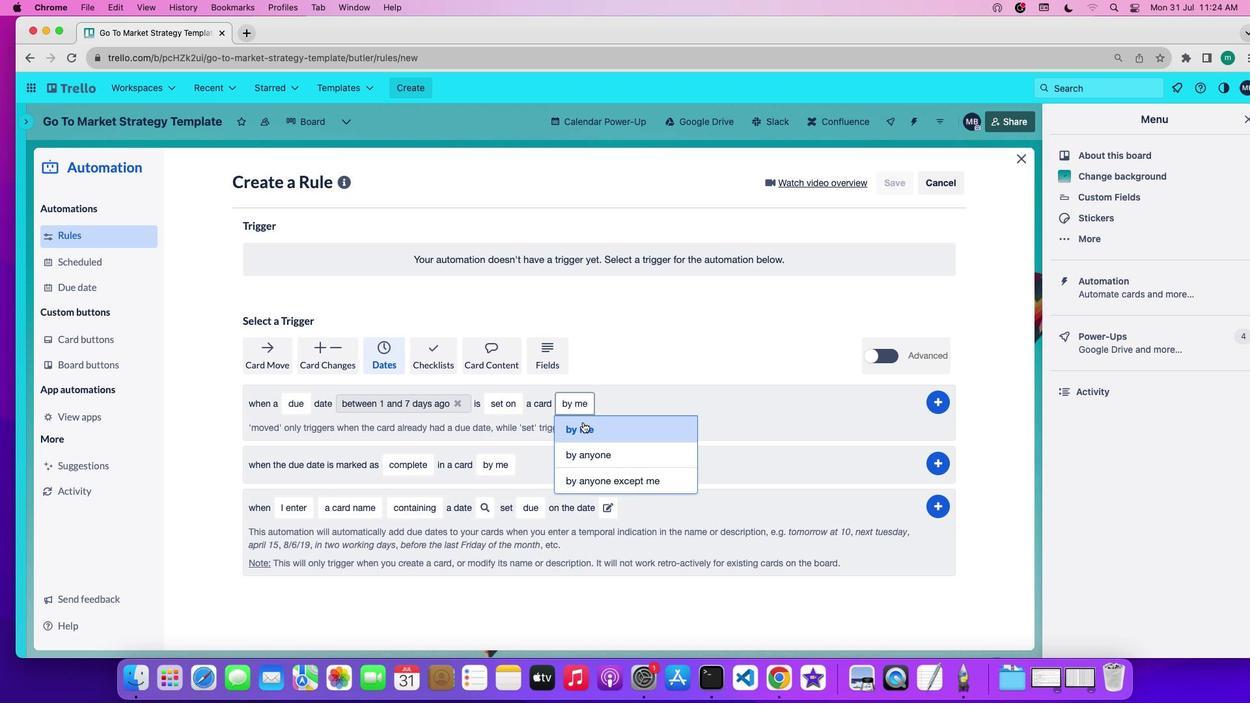 
Action: Mouse pressed left at (583, 422)
Screenshot: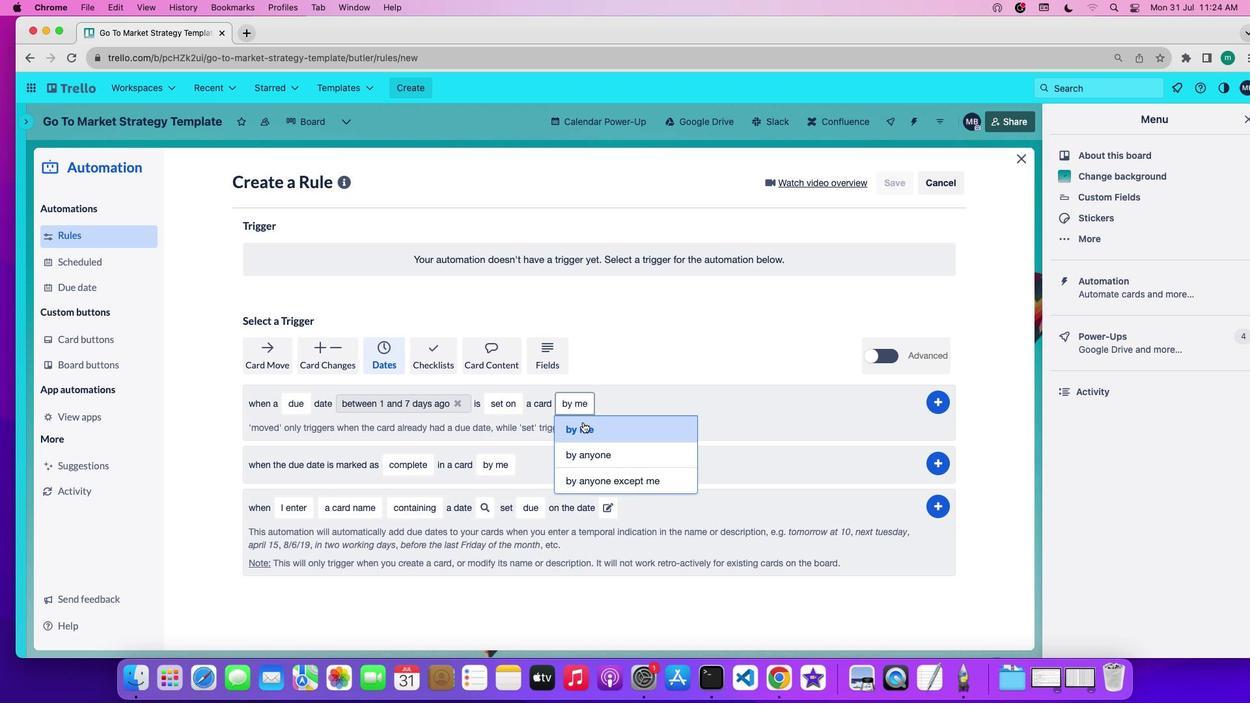 
Action: Mouse moved to (944, 404)
Screenshot: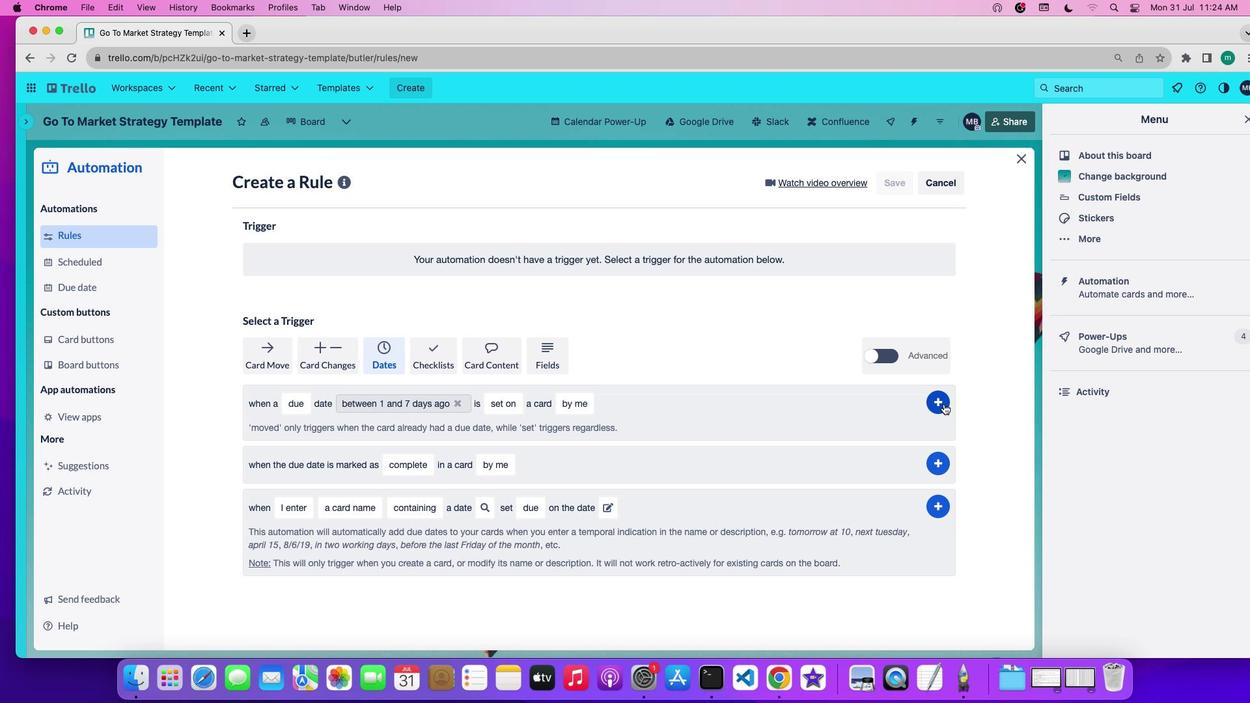 
Action: Mouse pressed left at (944, 404)
Screenshot: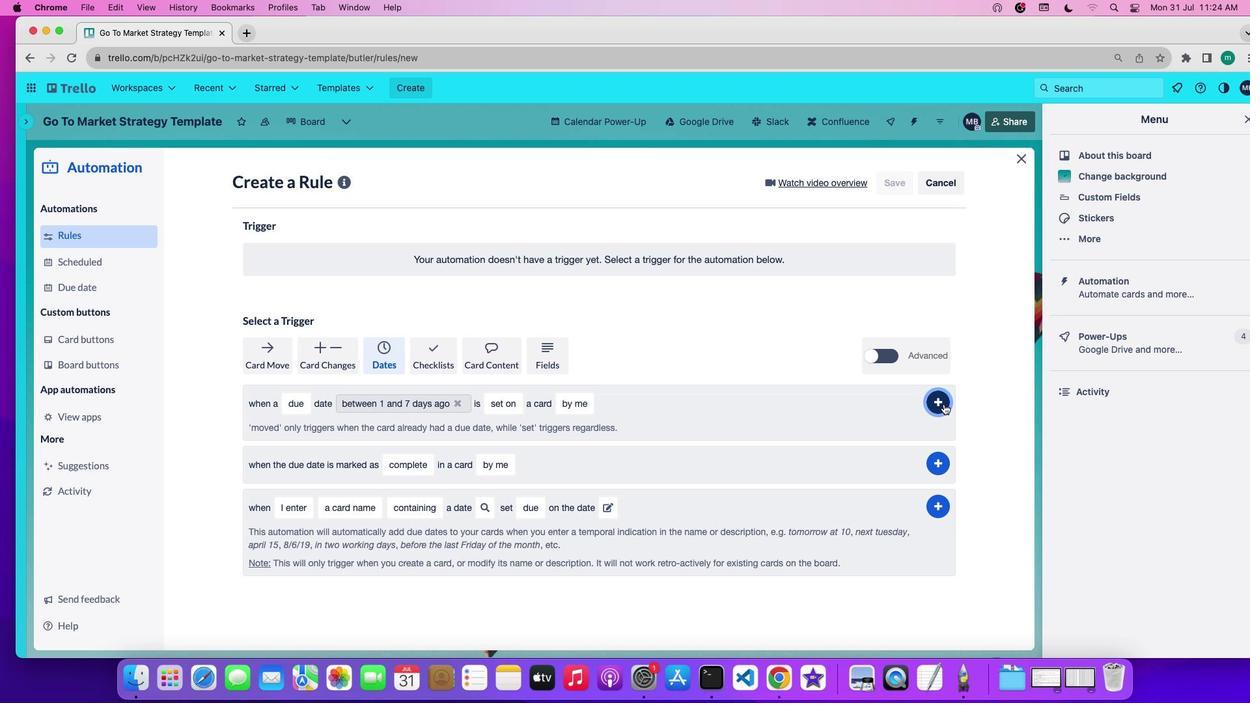 
Action: Mouse moved to (943, 404)
Screenshot: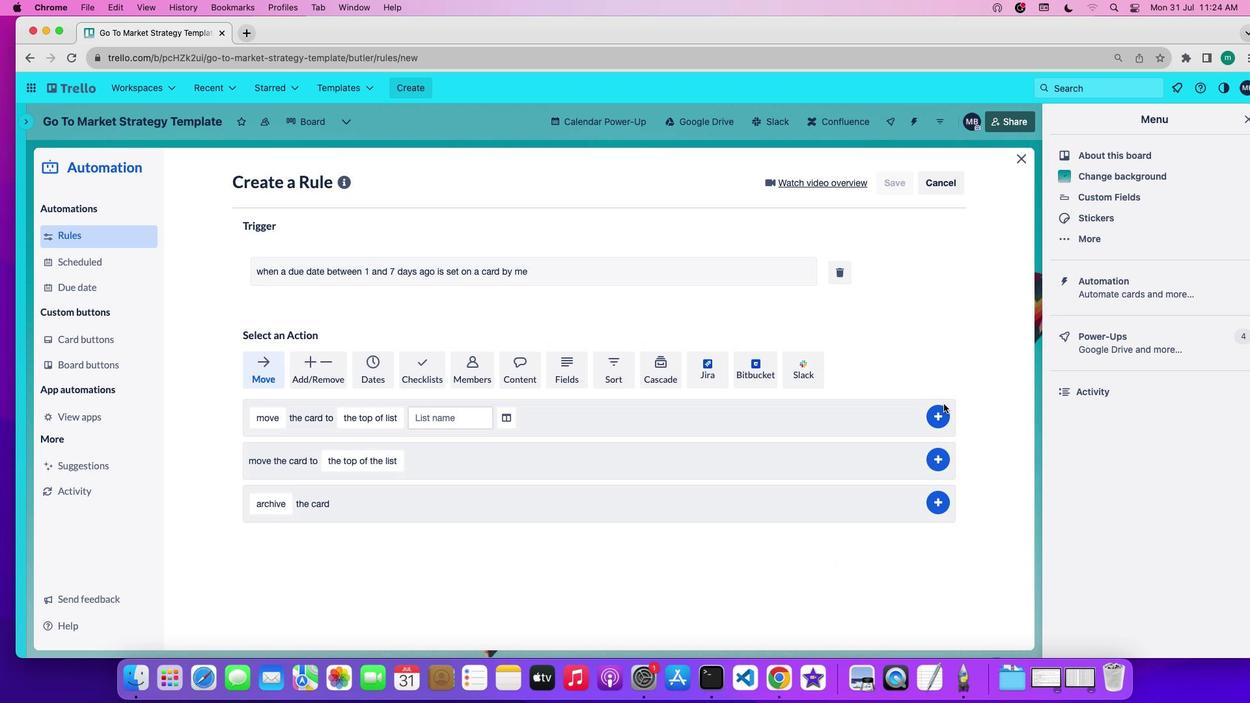 
